 Task: Search one way flight ticket for 4 adults, 1 infant in seat and 1 infant on lap in premium economy from Klawock: Klawock Airport (also Seeklawock Seaplane Base) to Indianapolis: Indianapolis International Airport on 8-5-2023. Choice of flights is Emirates. Number of bags: 3 checked bags. Price is upto 93000. Outbound departure time preference is 23:00.
Action: Mouse moved to (336, 288)
Screenshot: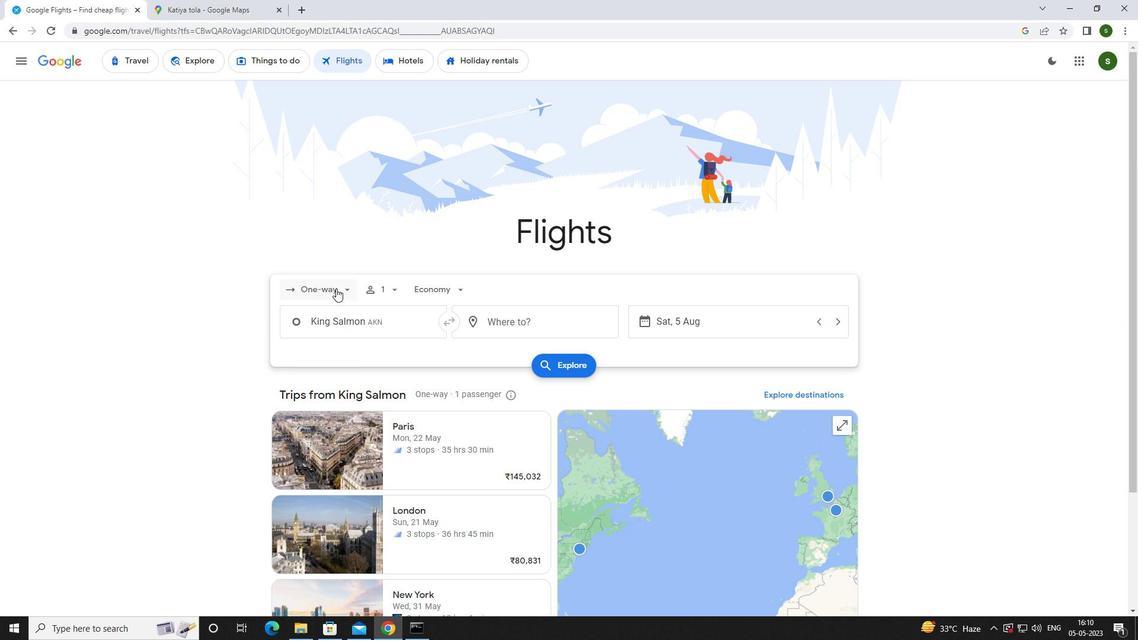 
Action: Mouse pressed left at (336, 288)
Screenshot: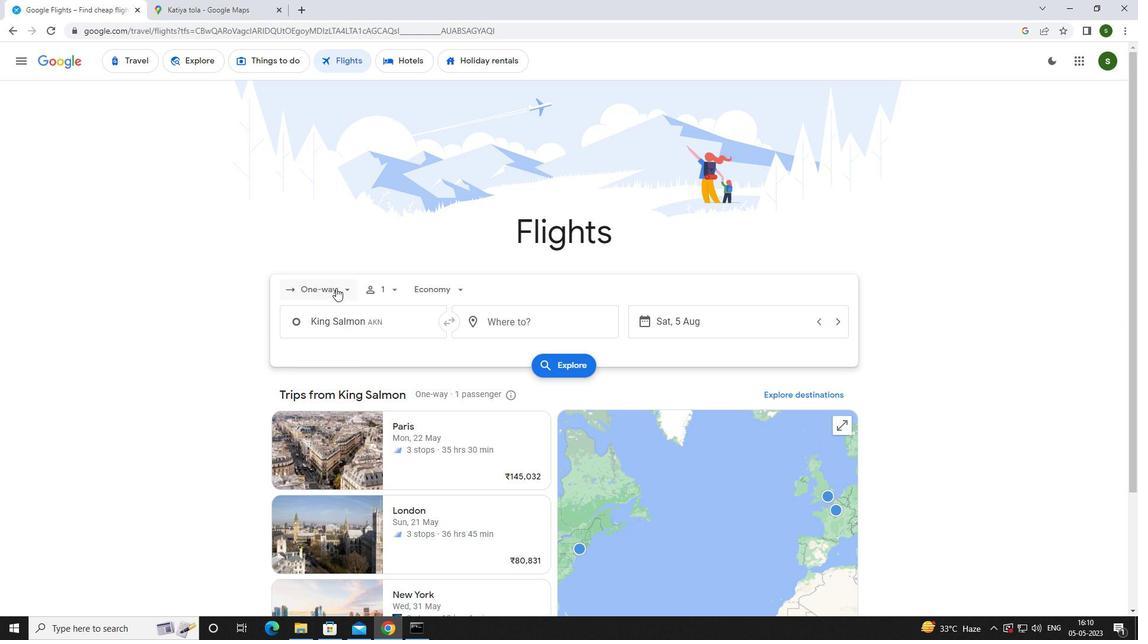 
Action: Mouse moved to (339, 342)
Screenshot: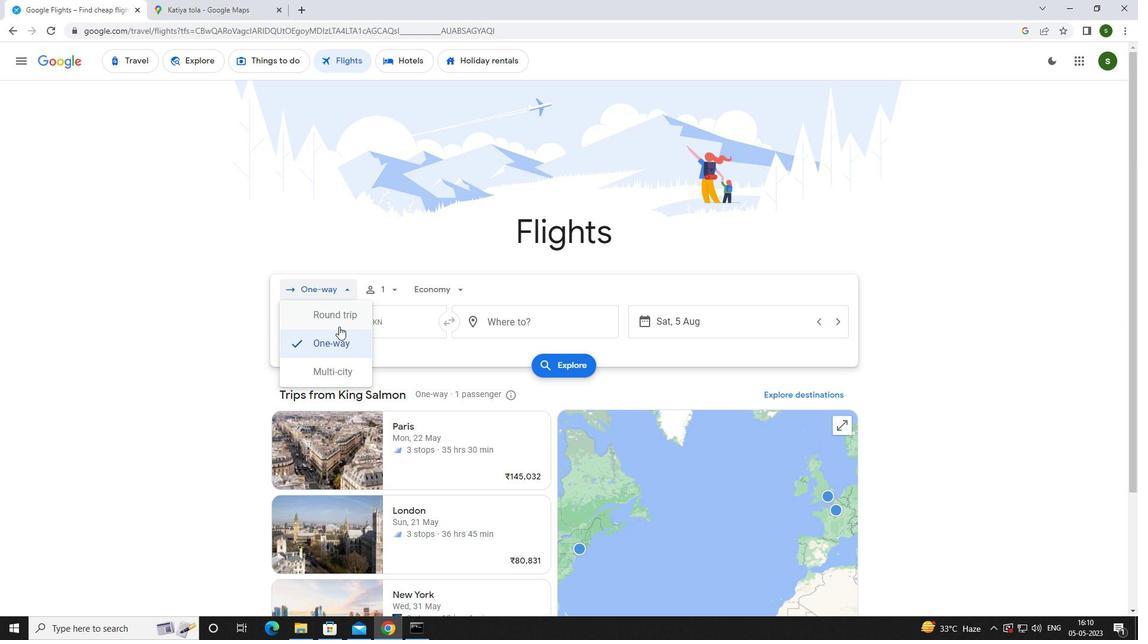 
Action: Mouse pressed left at (339, 342)
Screenshot: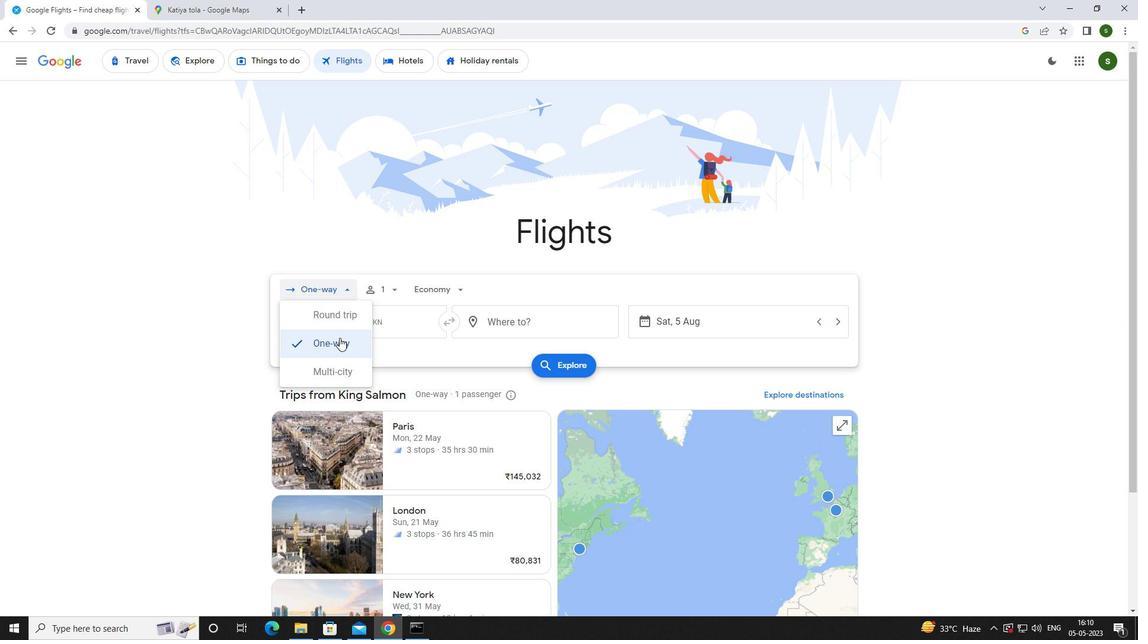 
Action: Mouse moved to (384, 289)
Screenshot: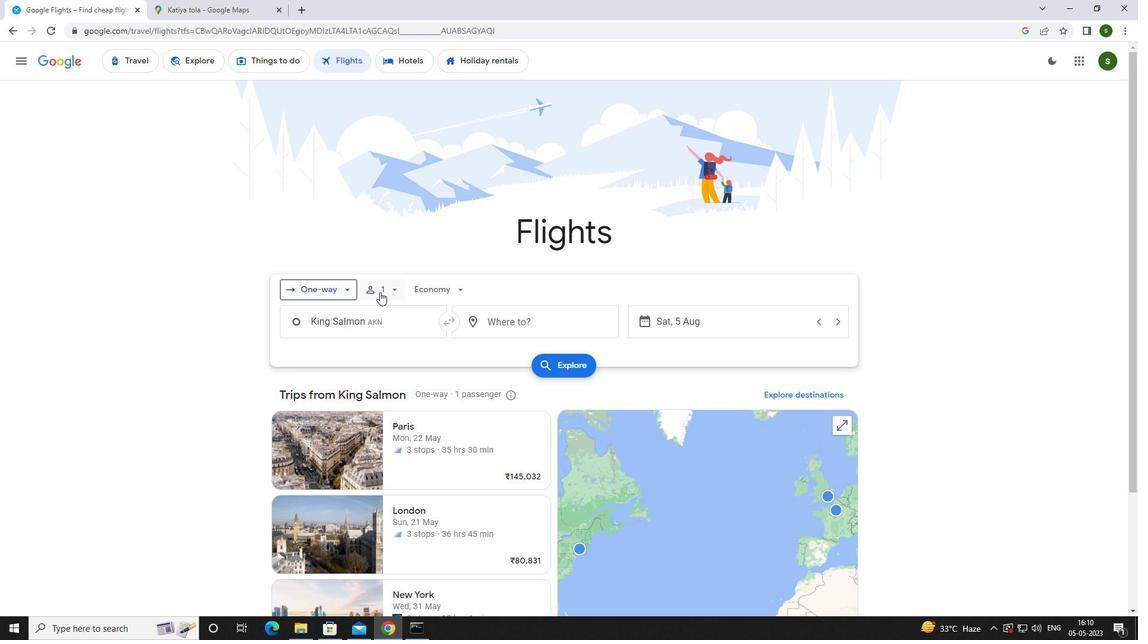
Action: Mouse pressed left at (384, 289)
Screenshot: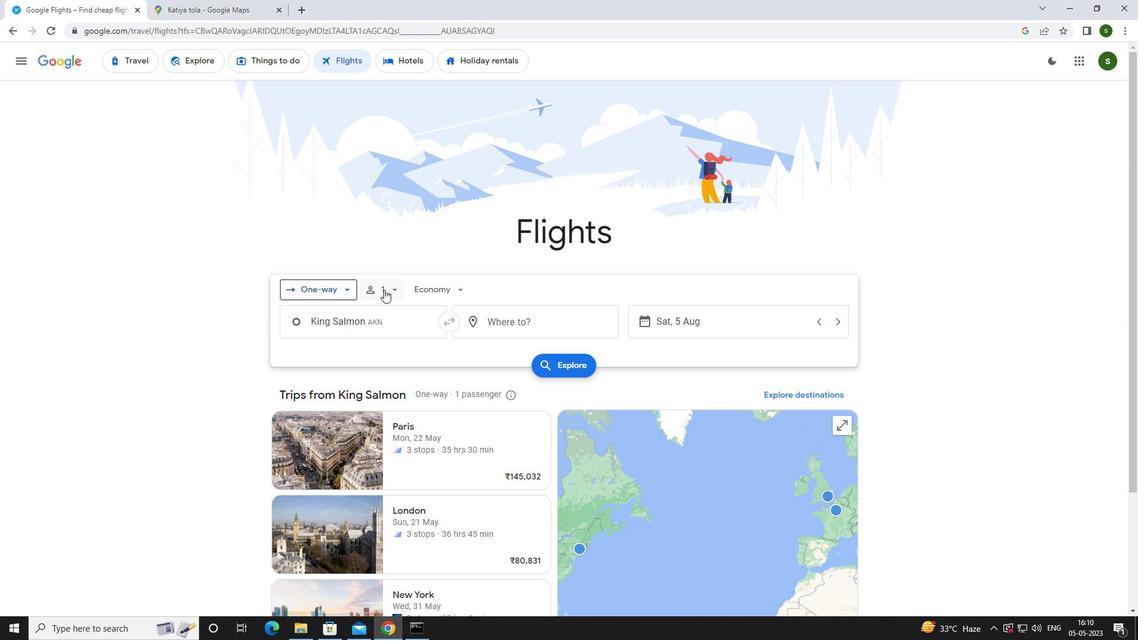 
Action: Mouse moved to (489, 318)
Screenshot: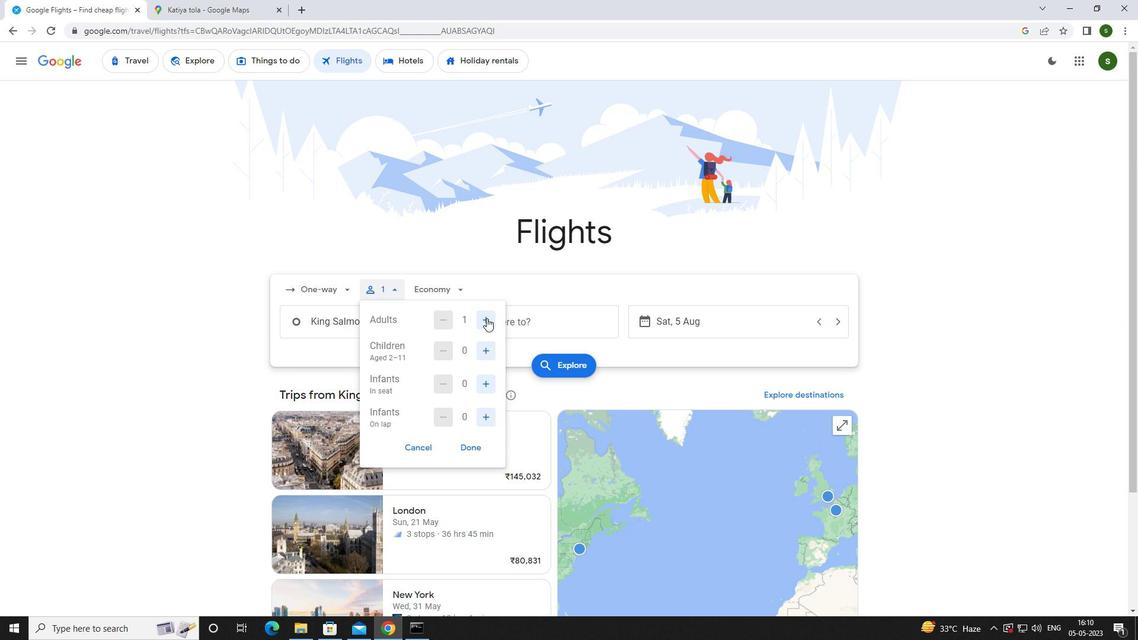 
Action: Mouse pressed left at (489, 318)
Screenshot: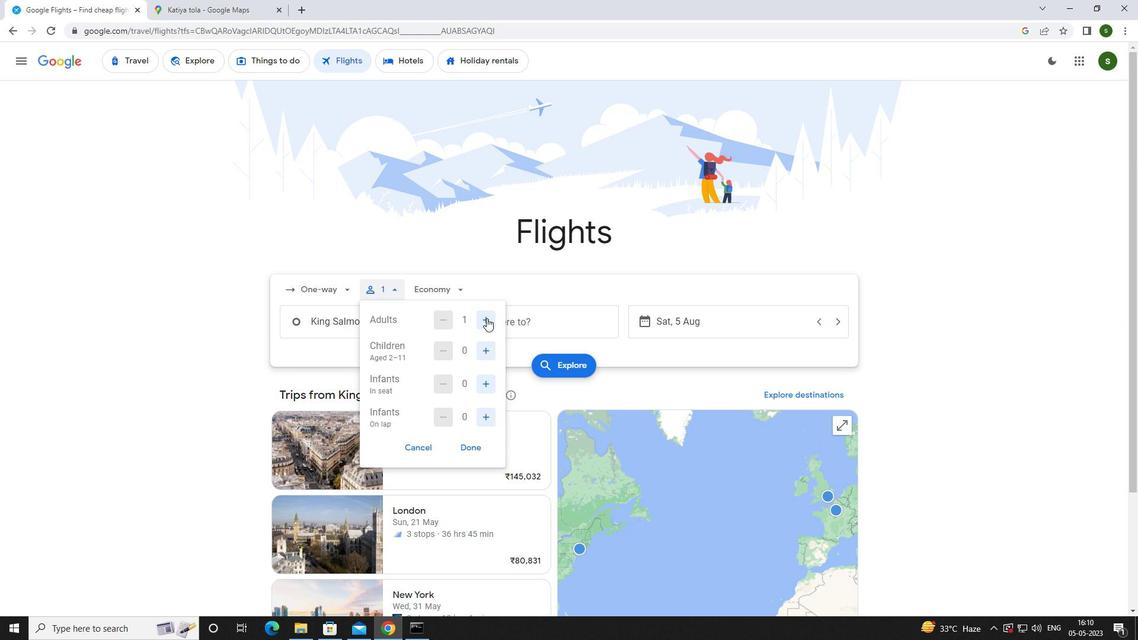 
Action: Mouse pressed left at (489, 318)
Screenshot: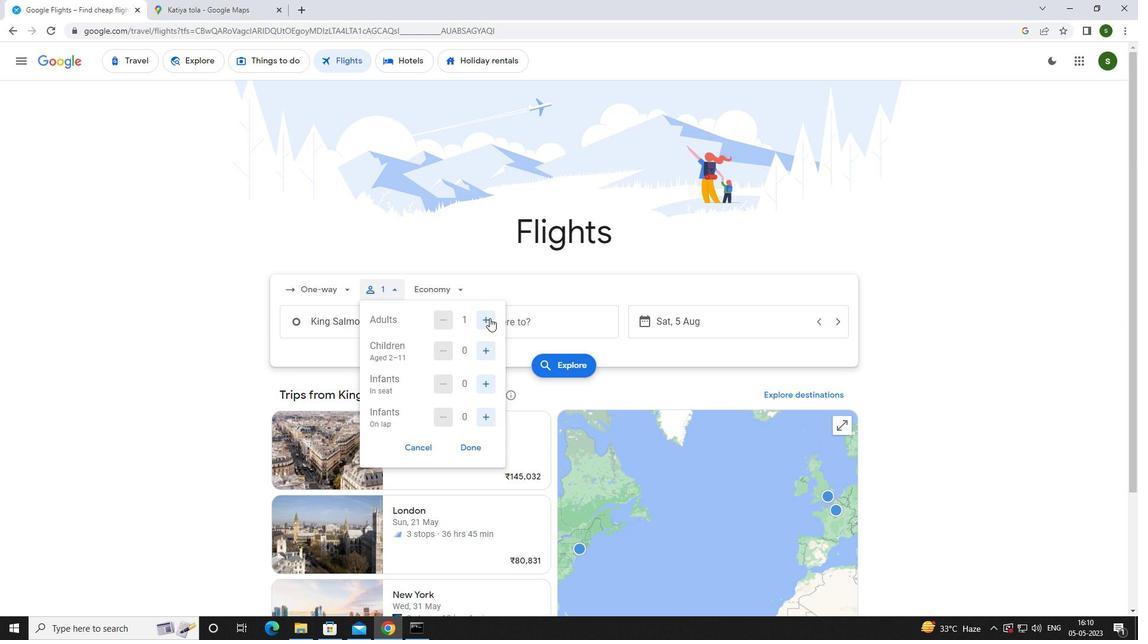 
Action: Mouse moved to (487, 318)
Screenshot: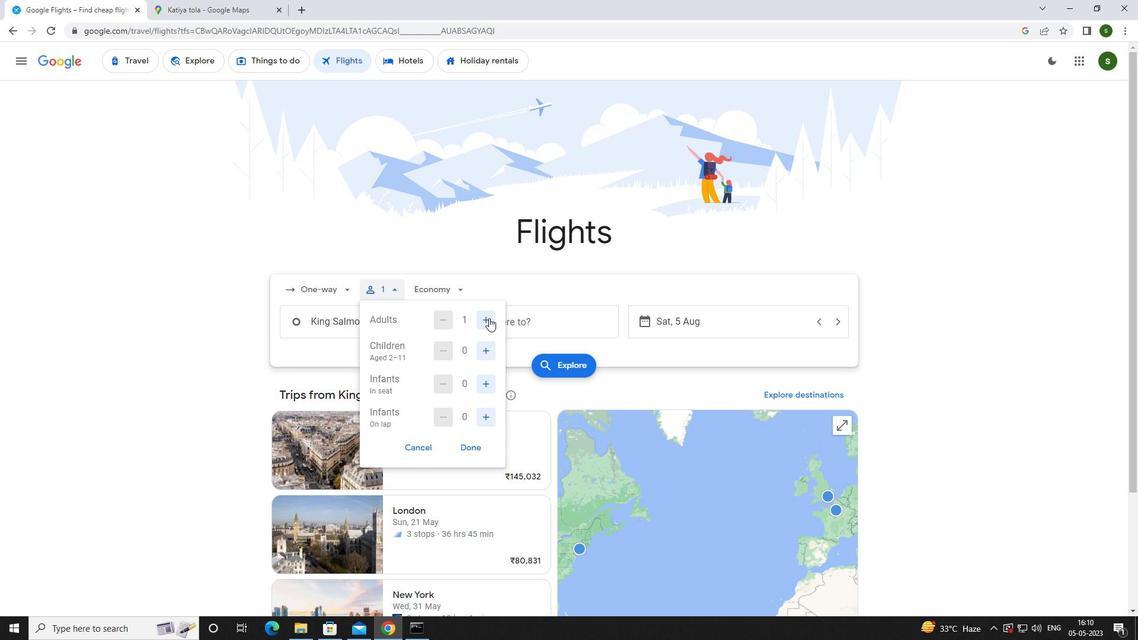 
Action: Mouse pressed left at (487, 318)
Screenshot: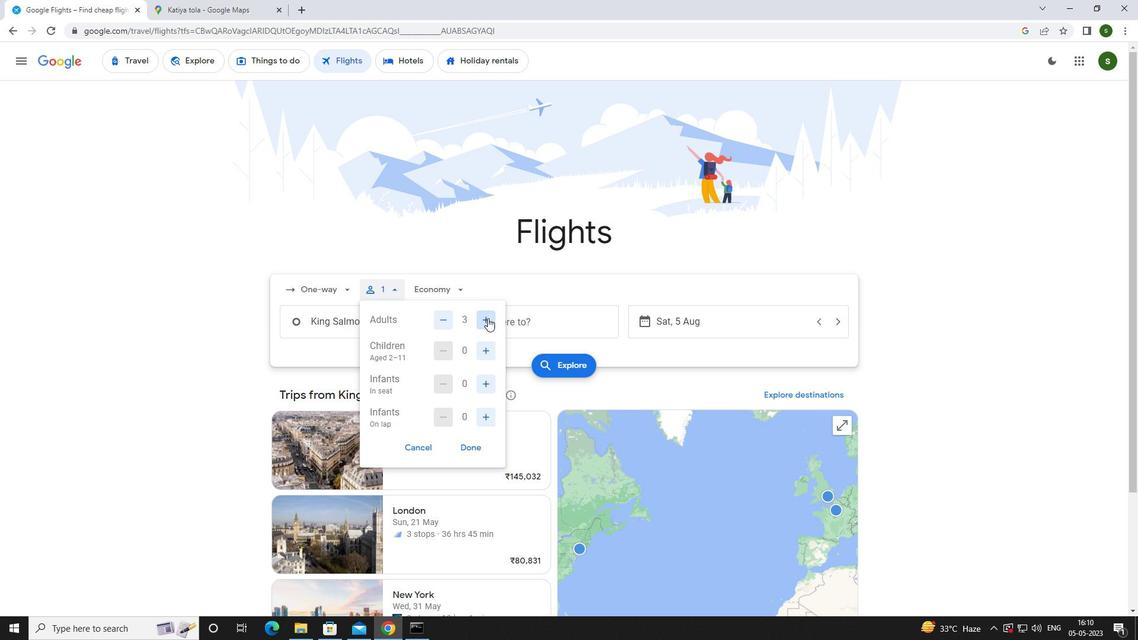 
Action: Mouse moved to (484, 382)
Screenshot: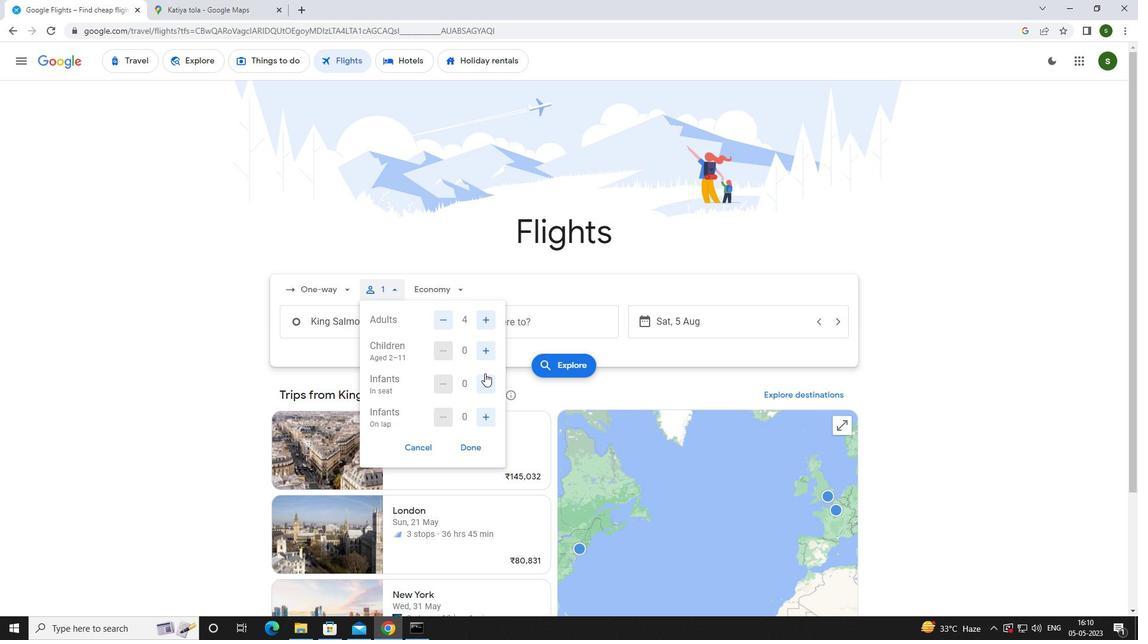 
Action: Mouse pressed left at (484, 382)
Screenshot: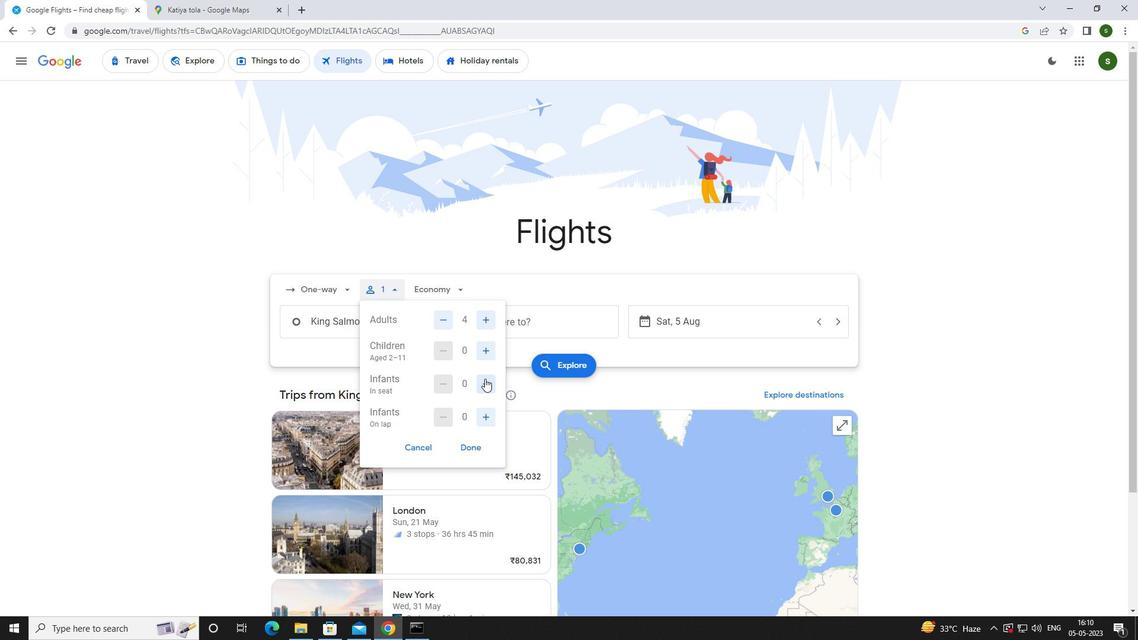 
Action: Mouse moved to (487, 415)
Screenshot: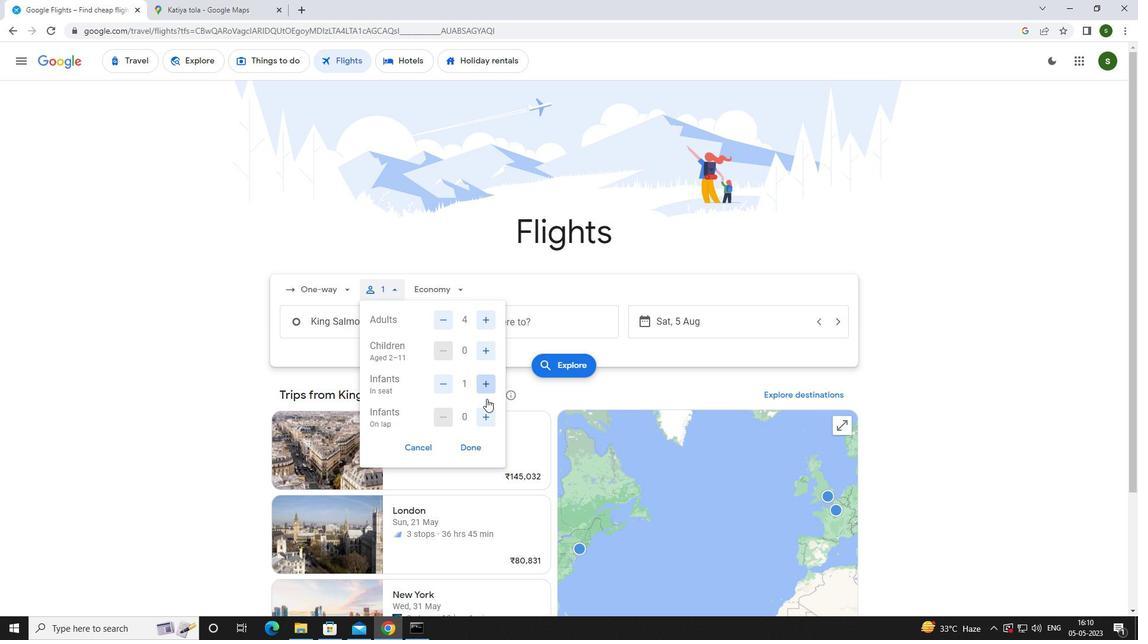 
Action: Mouse pressed left at (487, 415)
Screenshot: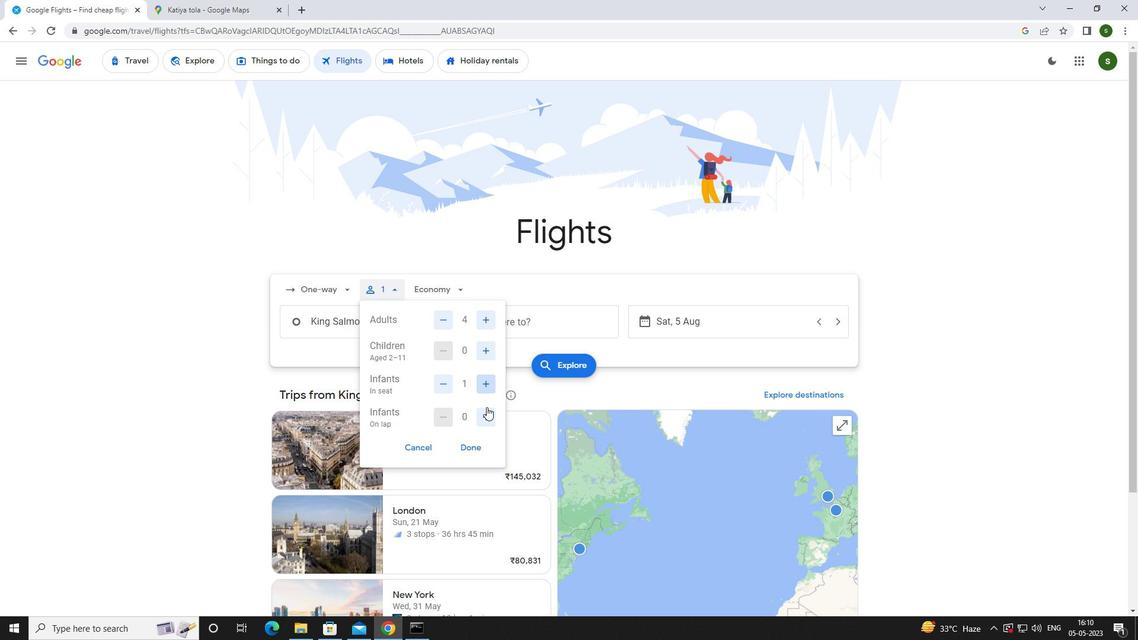 
Action: Mouse moved to (464, 292)
Screenshot: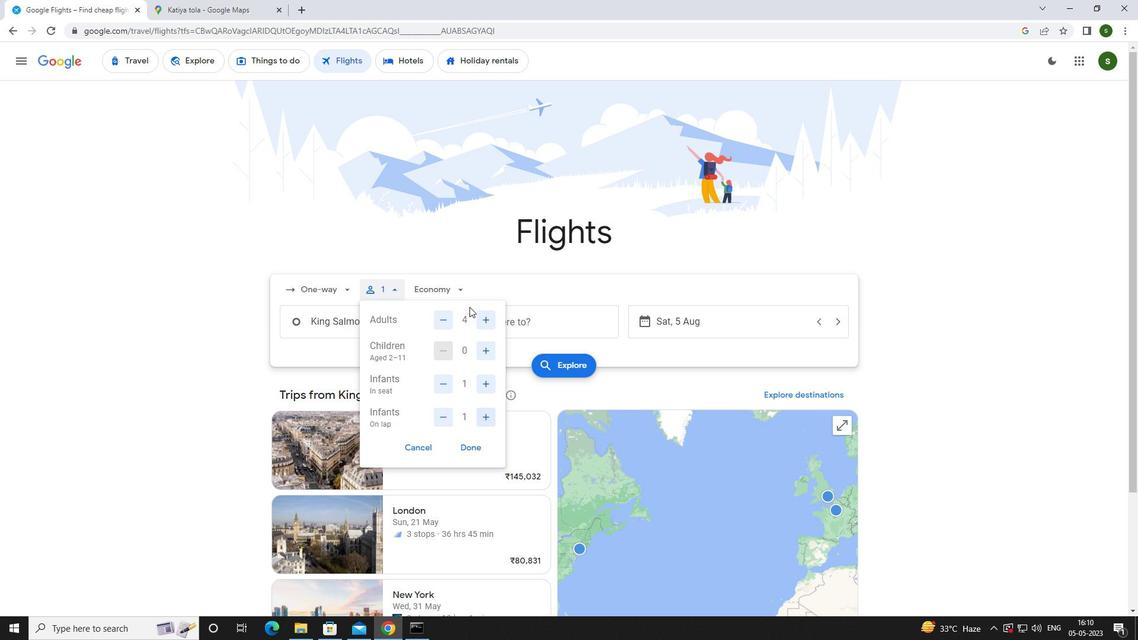 
Action: Mouse pressed left at (464, 292)
Screenshot: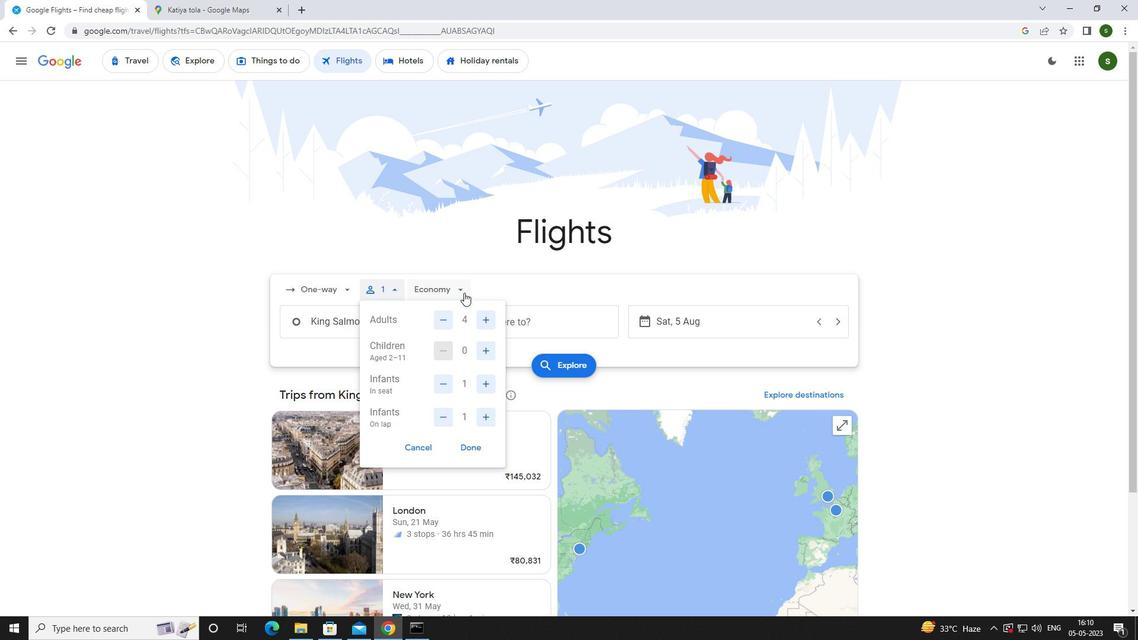 
Action: Mouse moved to (470, 343)
Screenshot: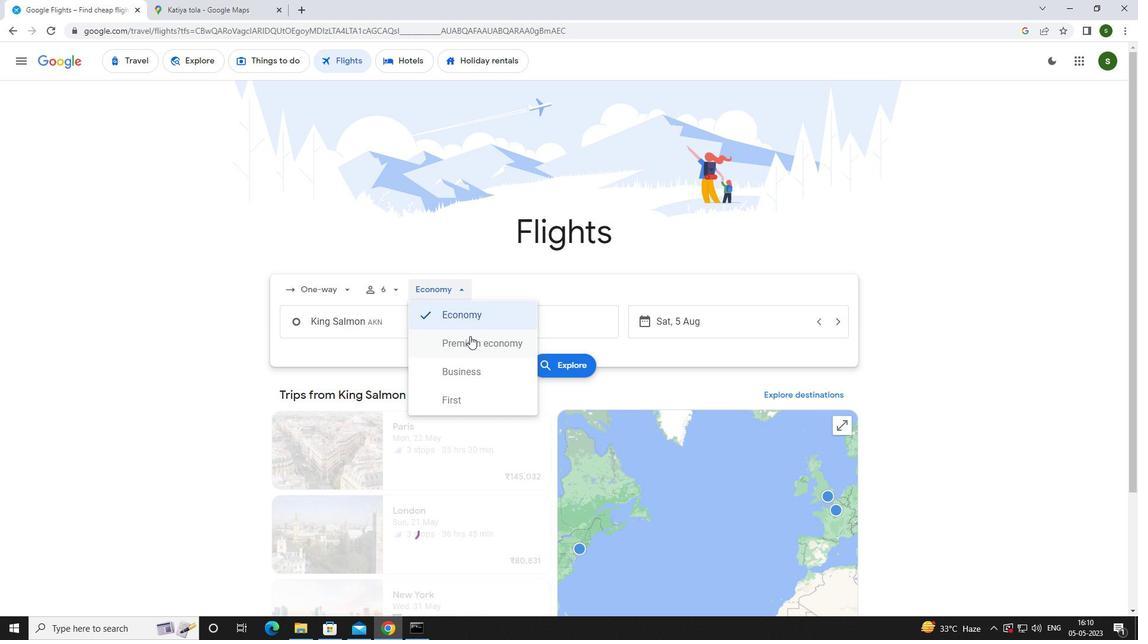 
Action: Mouse pressed left at (470, 343)
Screenshot: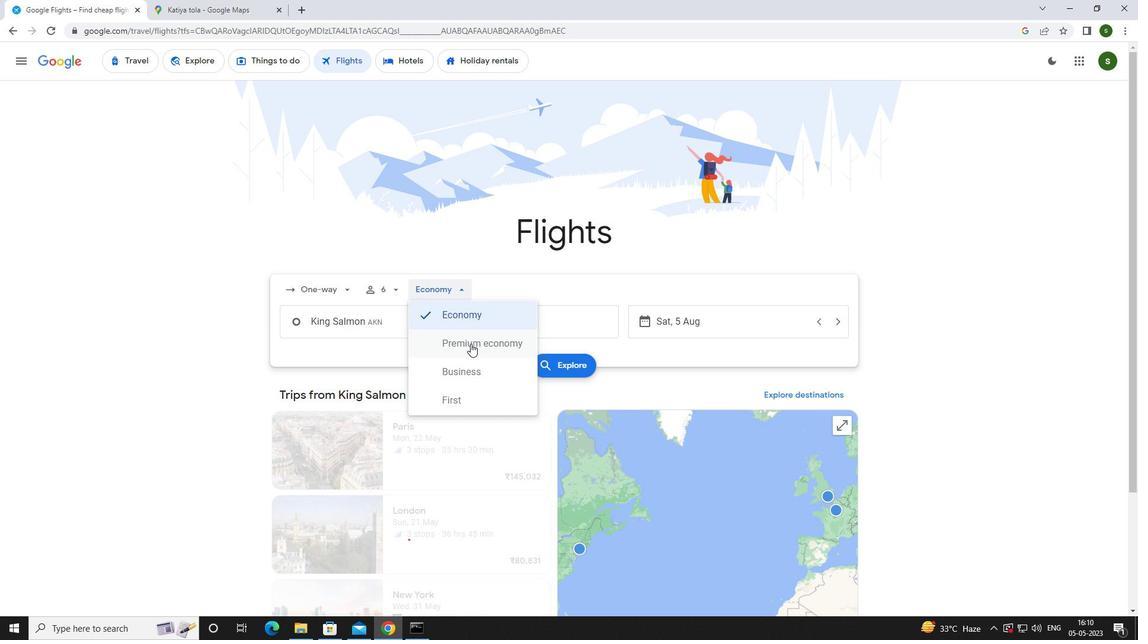 
Action: Mouse moved to (407, 323)
Screenshot: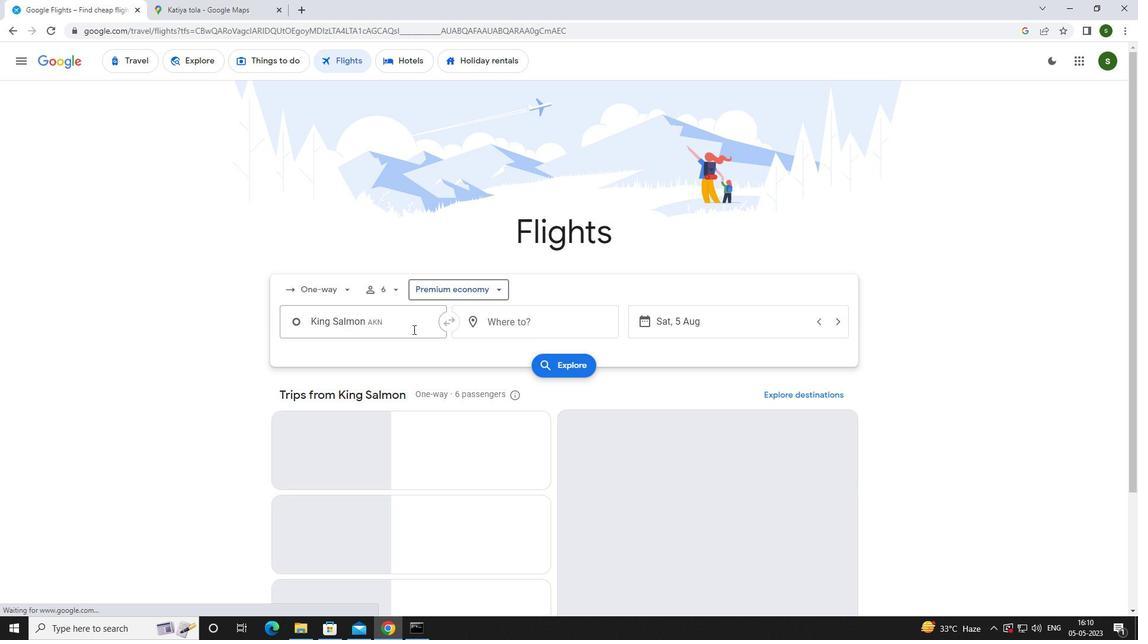 
Action: Mouse pressed left at (407, 323)
Screenshot: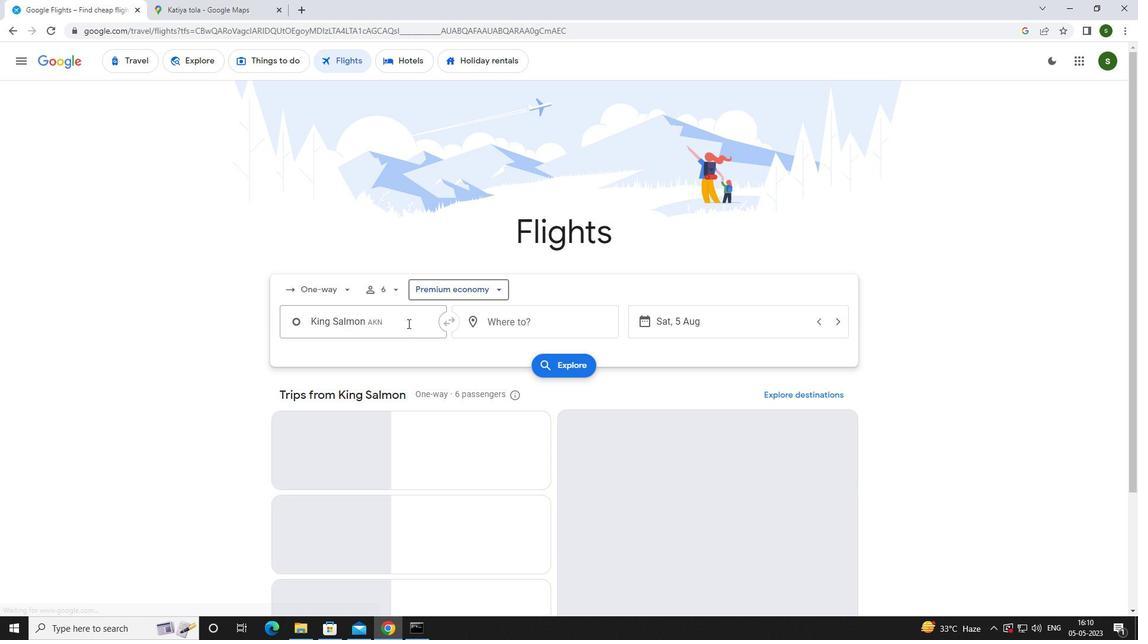 
Action: Mouse moved to (425, 318)
Screenshot: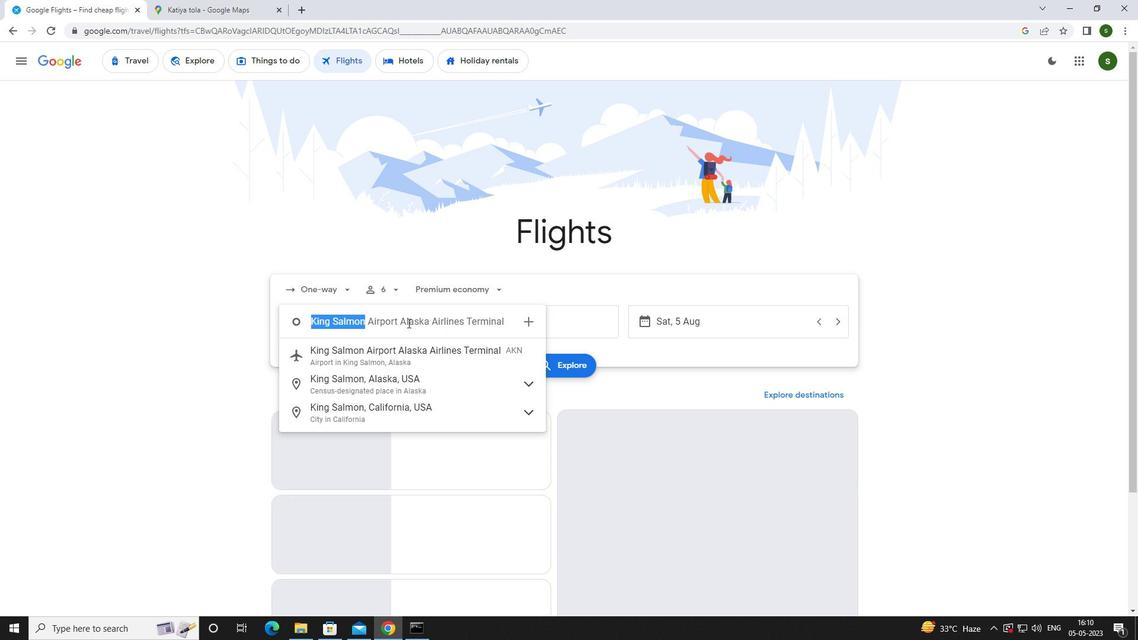 
Action: Key pressed <Key.caps_lock>k<Key.caps_lock>lawock<Key.space>
Screenshot: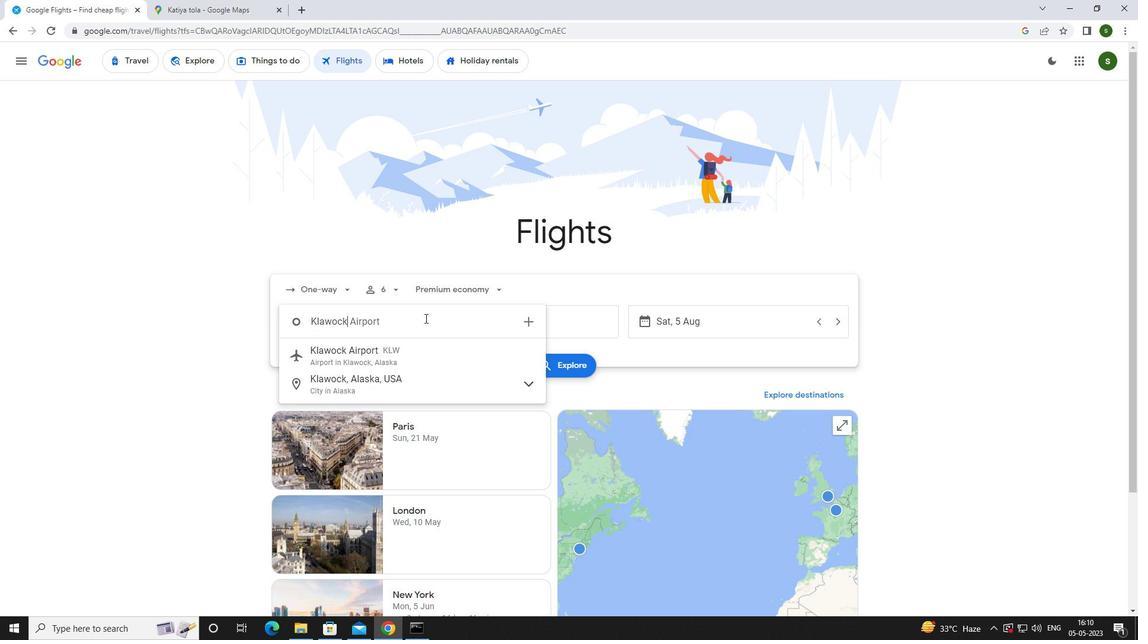 
Action: Mouse moved to (404, 352)
Screenshot: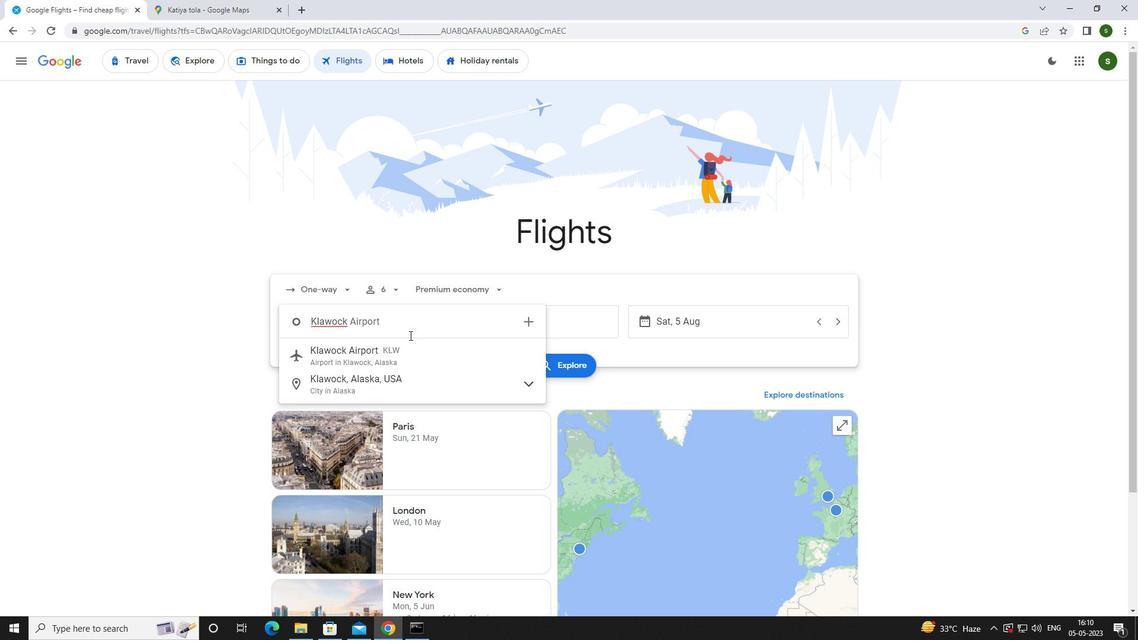 
Action: Mouse pressed left at (404, 352)
Screenshot: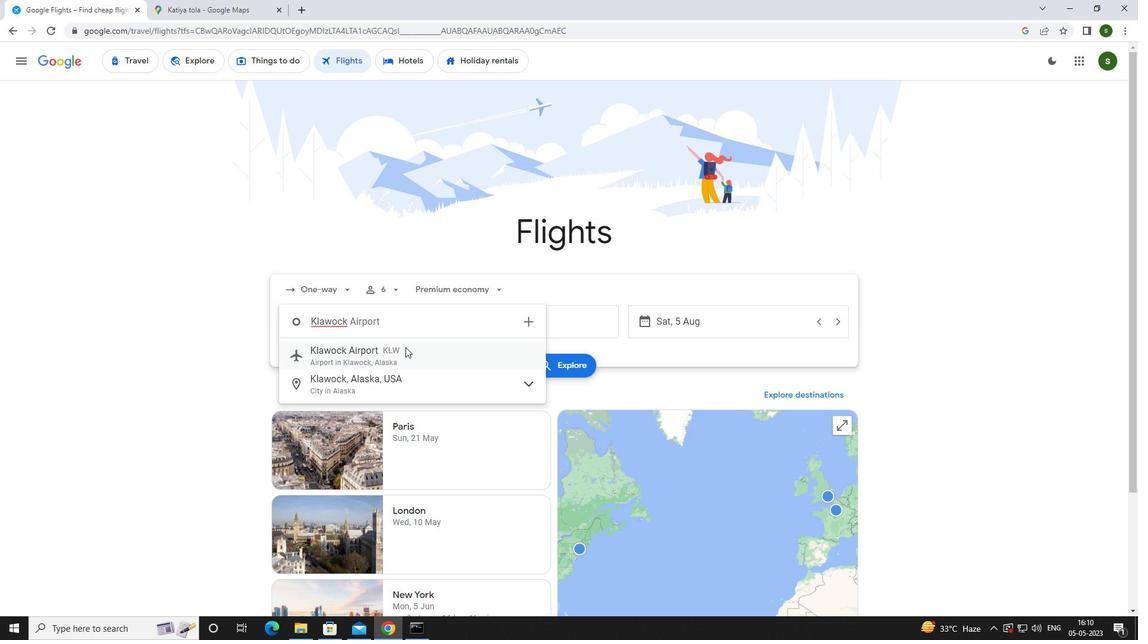 
Action: Mouse moved to (519, 323)
Screenshot: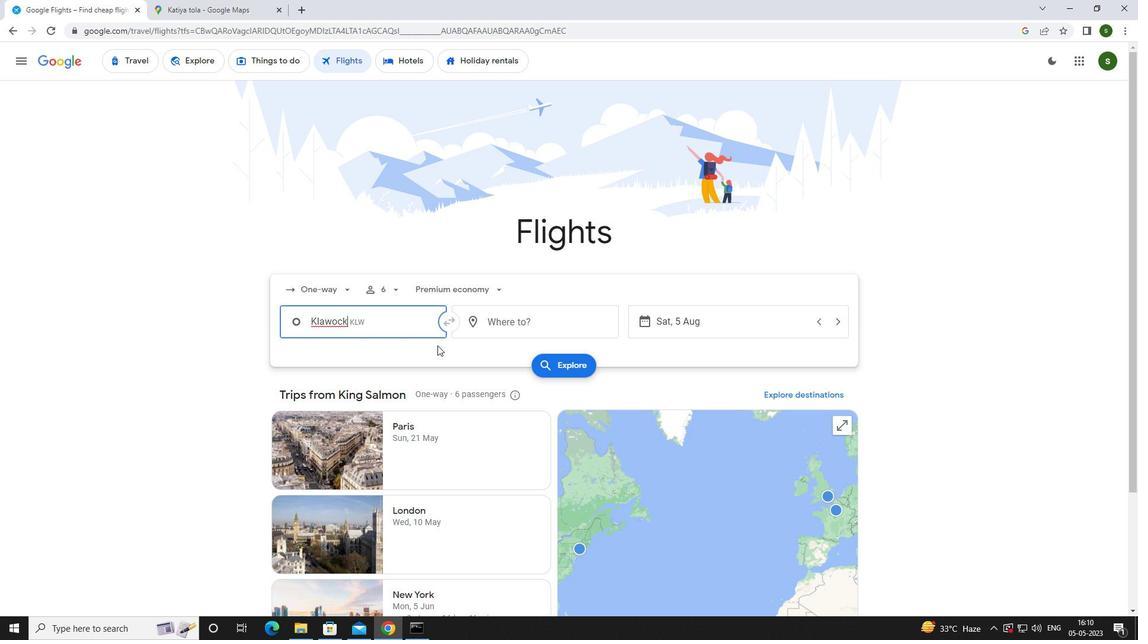 
Action: Mouse pressed left at (519, 323)
Screenshot: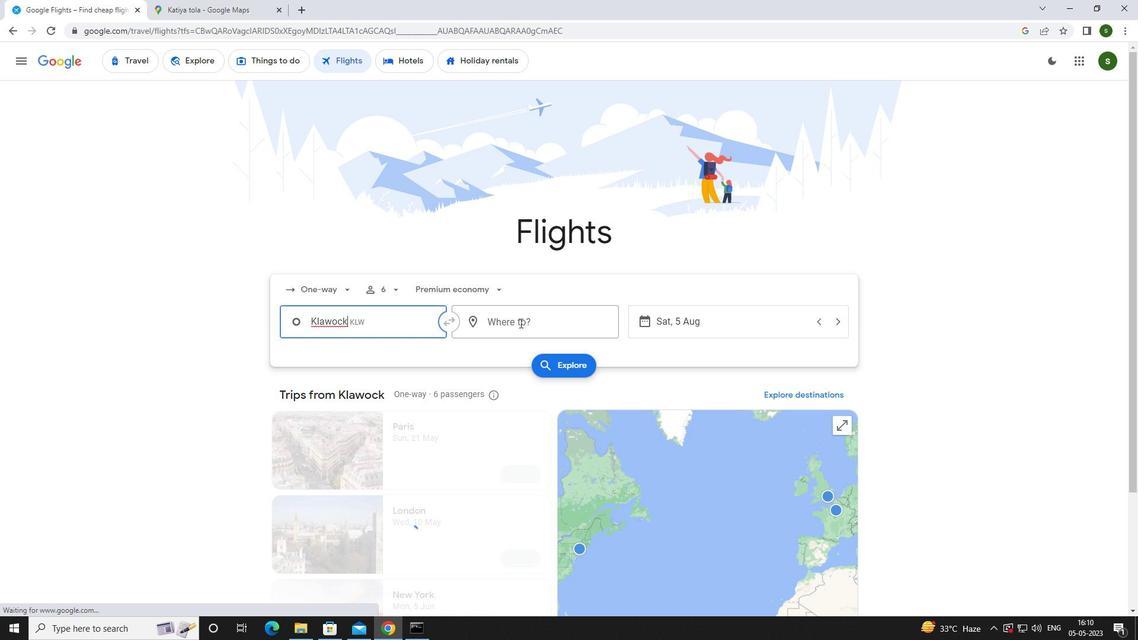 
Action: Mouse moved to (519, 323)
Screenshot: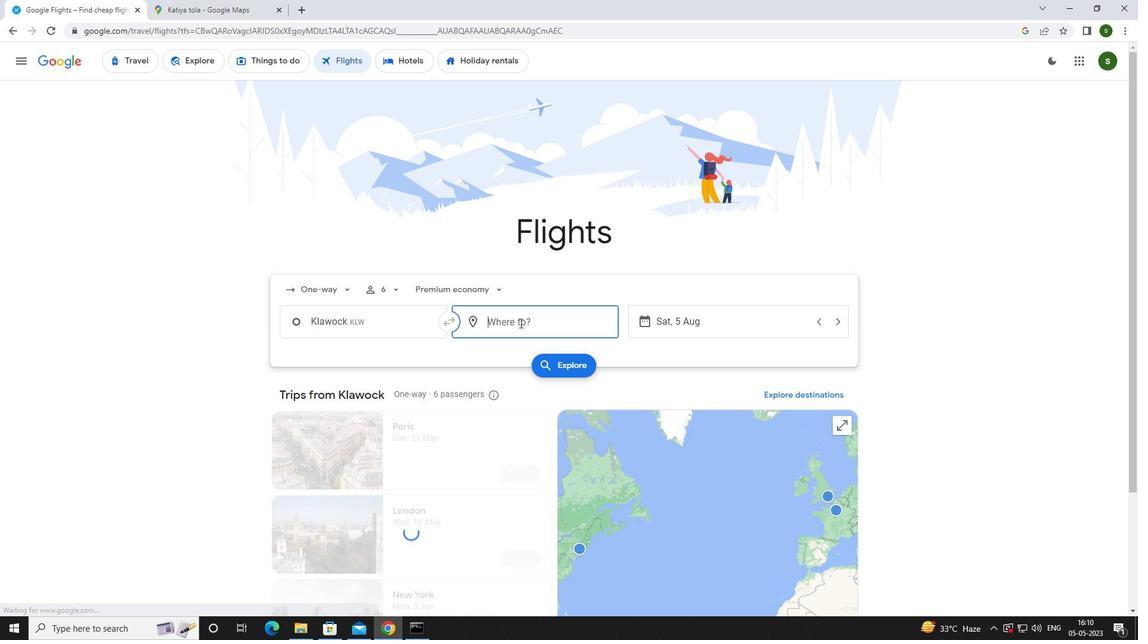 
Action: Key pressed <Key.caps_lock>i<Key.caps_lock>ndianapolis
Screenshot: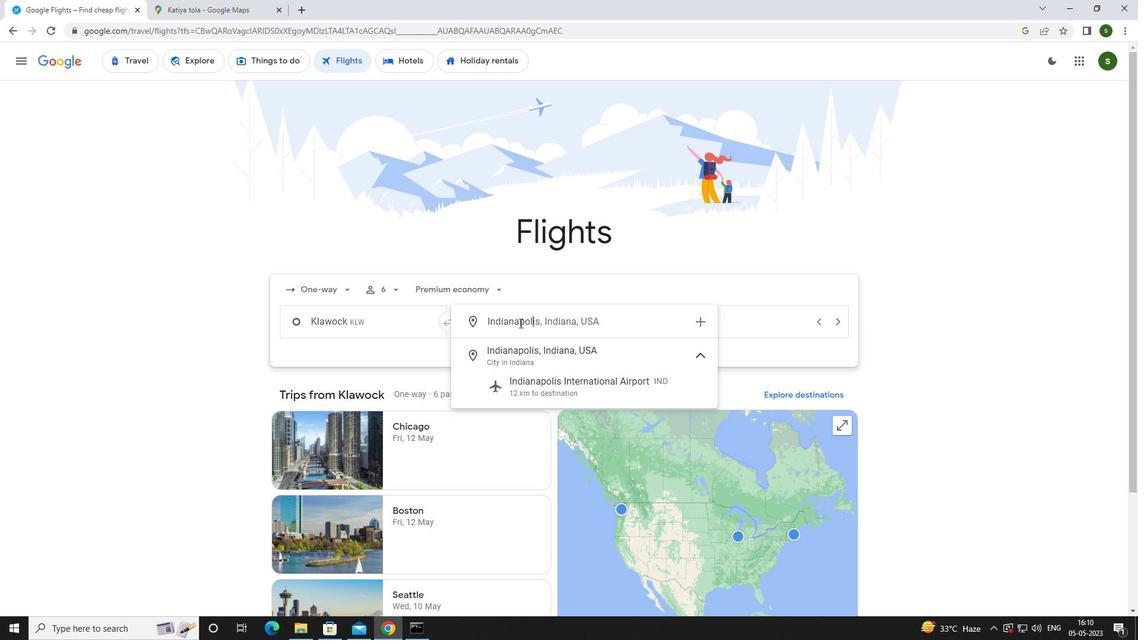 
Action: Mouse moved to (550, 384)
Screenshot: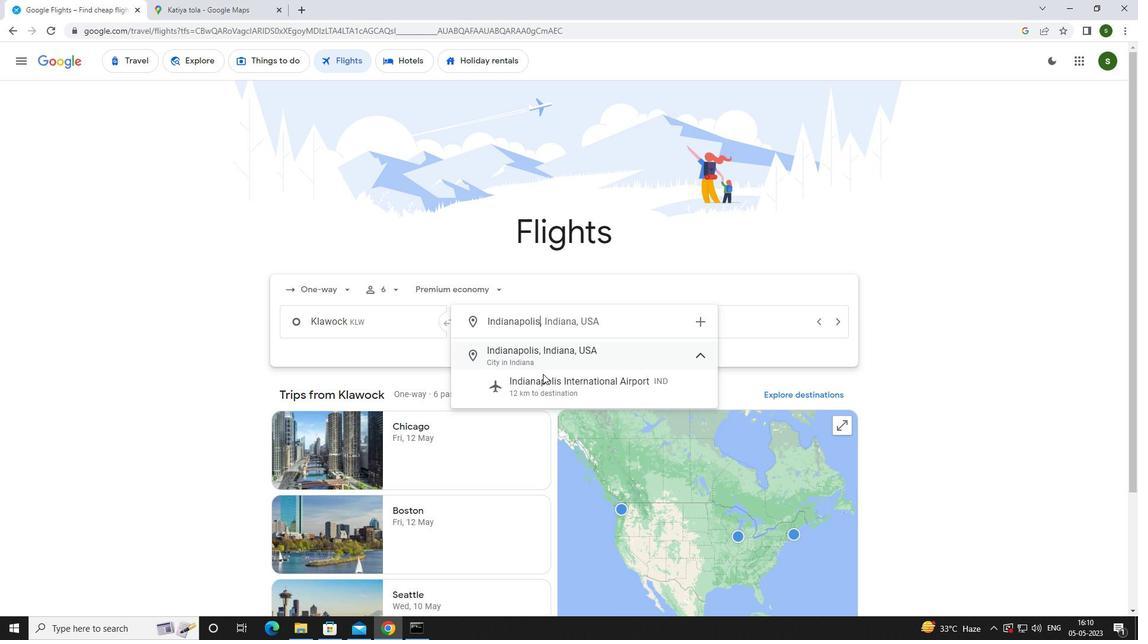 
Action: Mouse pressed left at (550, 384)
Screenshot: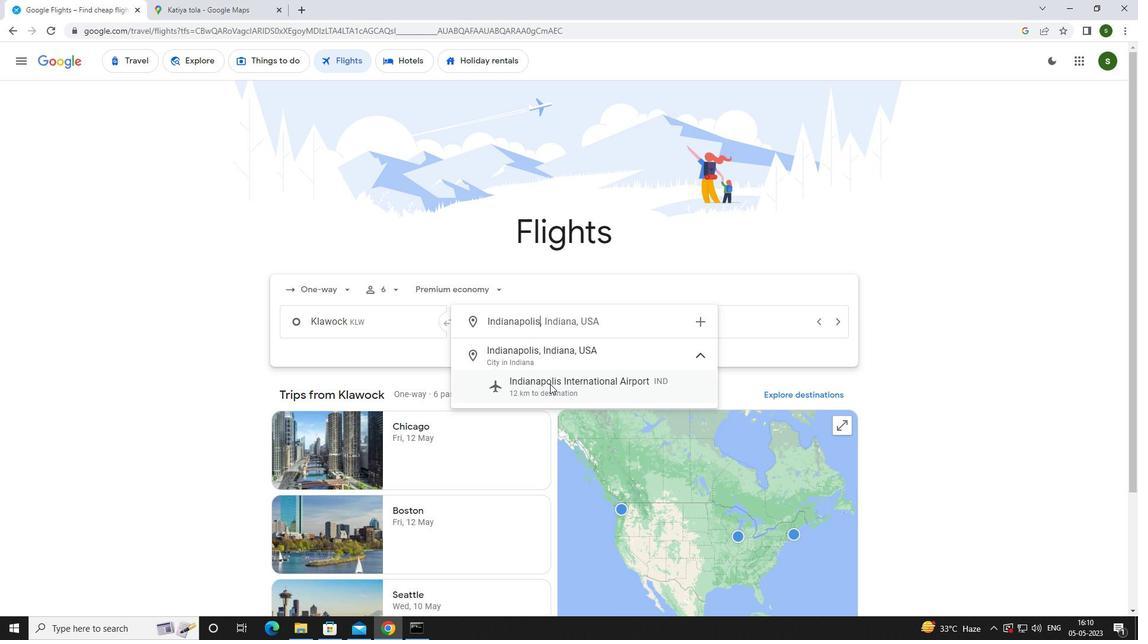 
Action: Mouse moved to (692, 318)
Screenshot: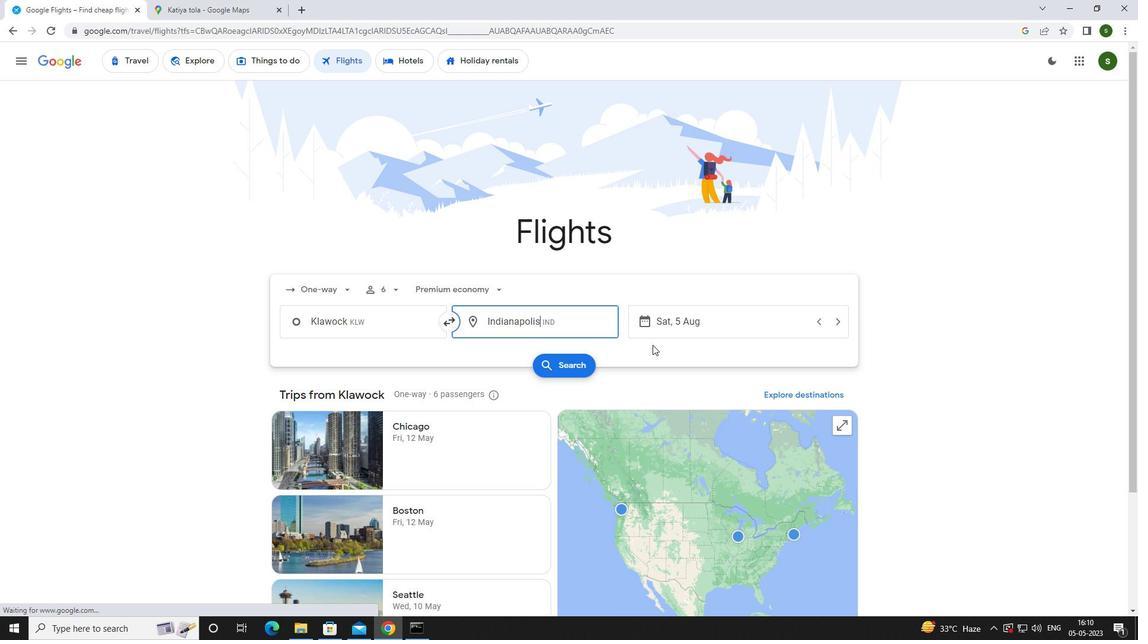 
Action: Mouse pressed left at (692, 318)
Screenshot: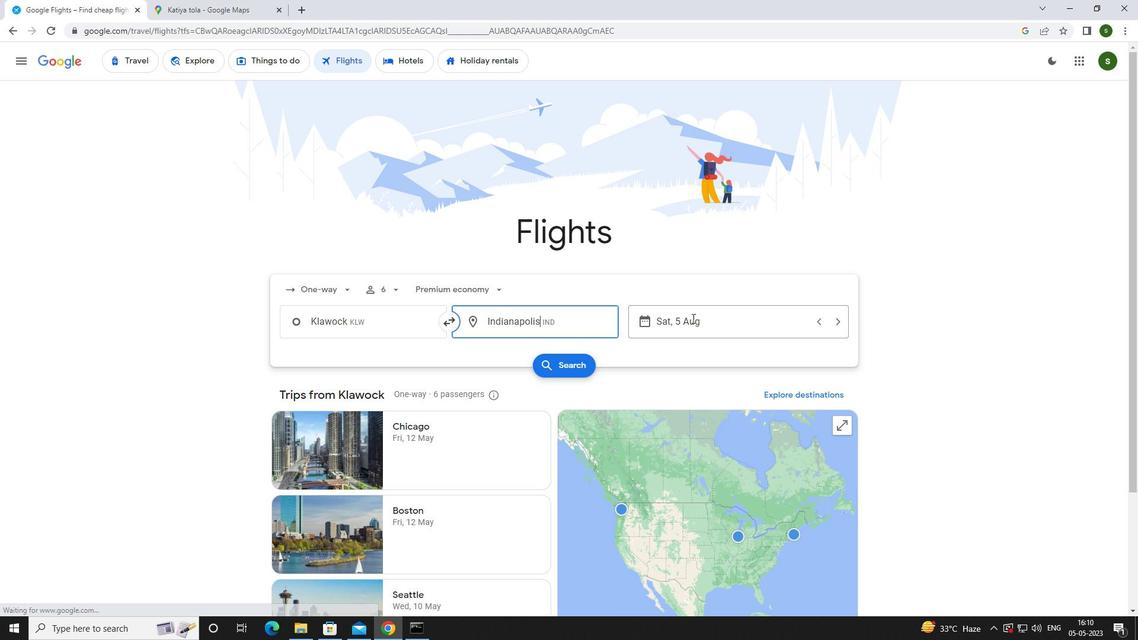 
Action: Mouse moved to (609, 403)
Screenshot: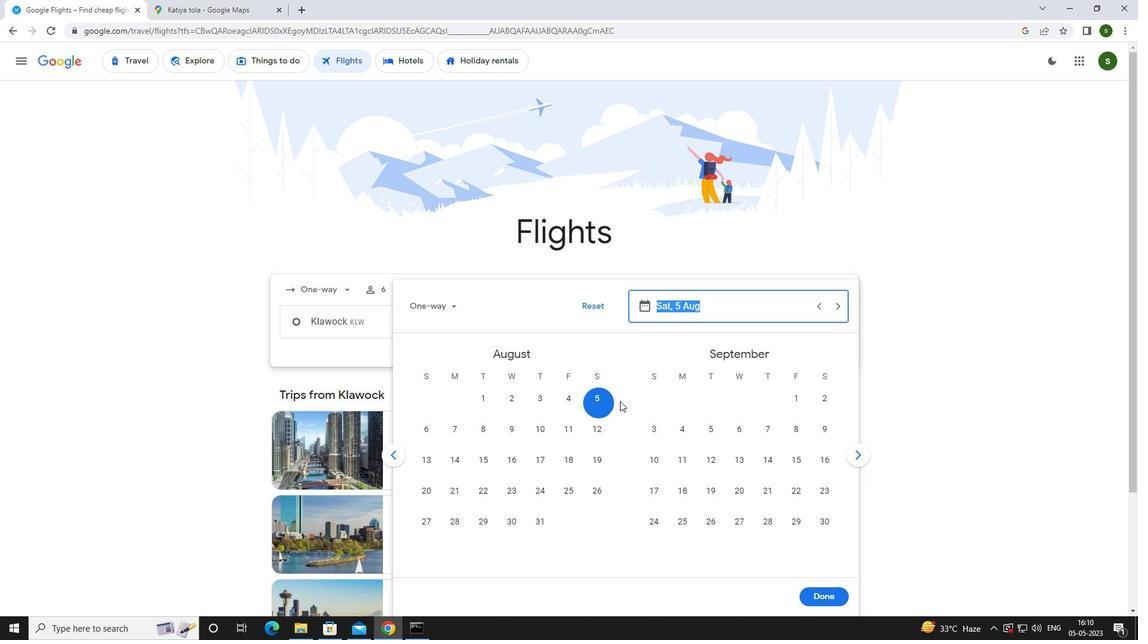 
Action: Mouse pressed left at (609, 403)
Screenshot: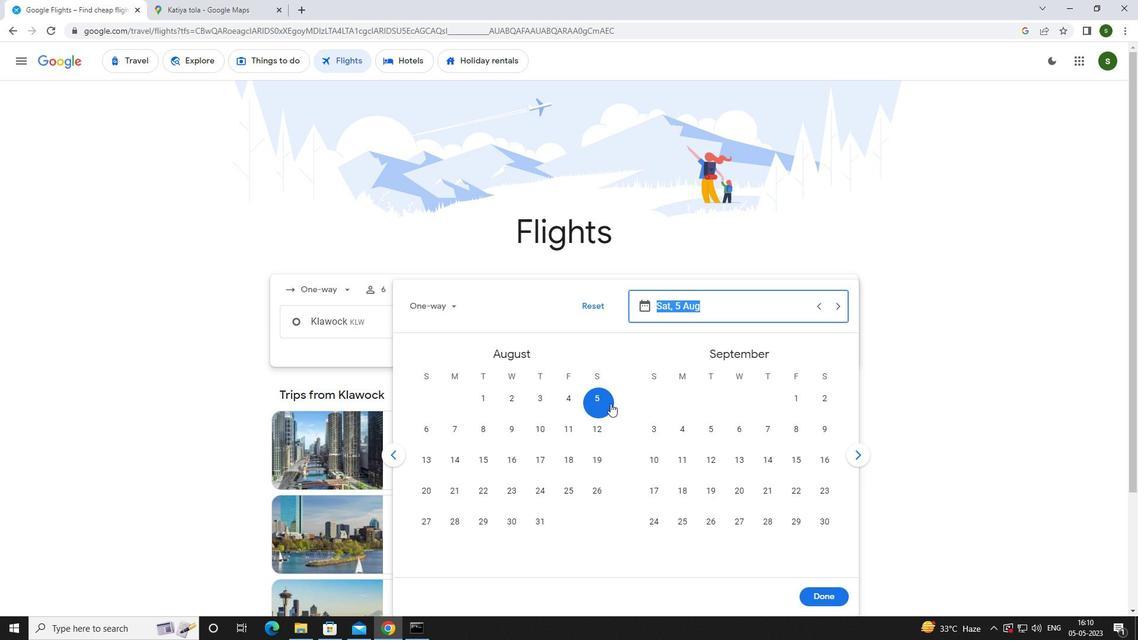 
Action: Mouse moved to (821, 591)
Screenshot: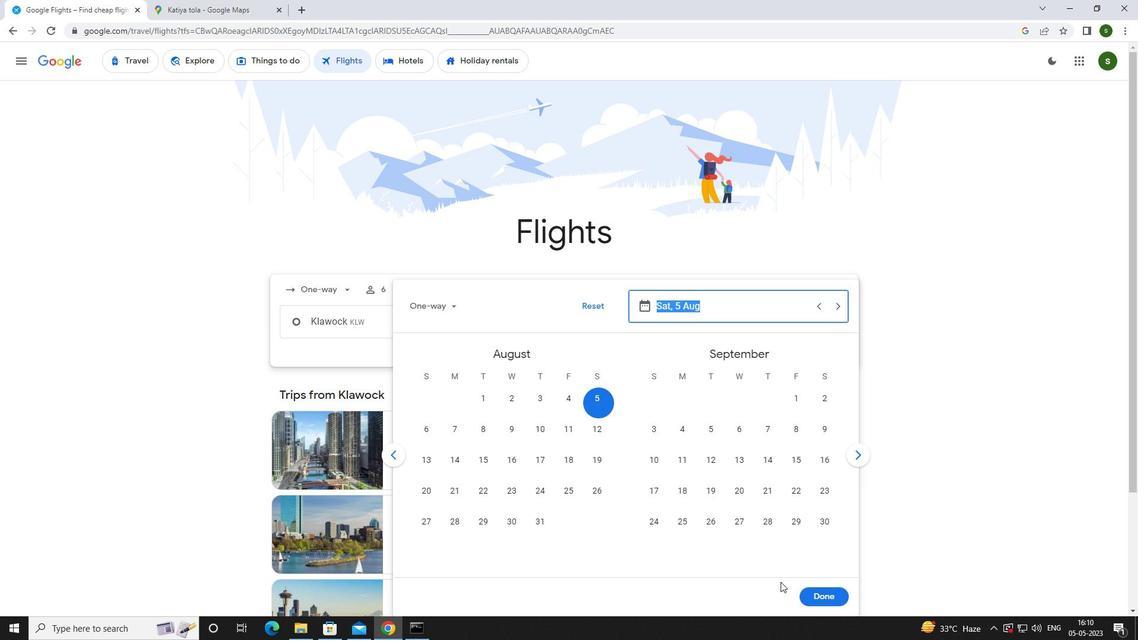 
Action: Mouse pressed left at (821, 591)
Screenshot: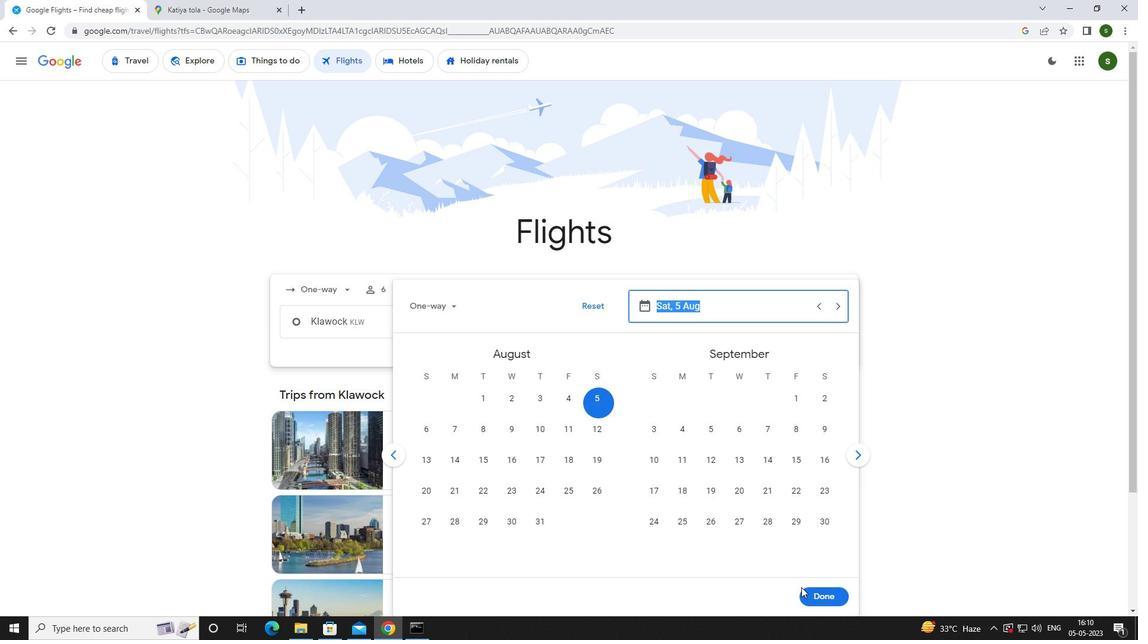 
Action: Mouse moved to (582, 368)
Screenshot: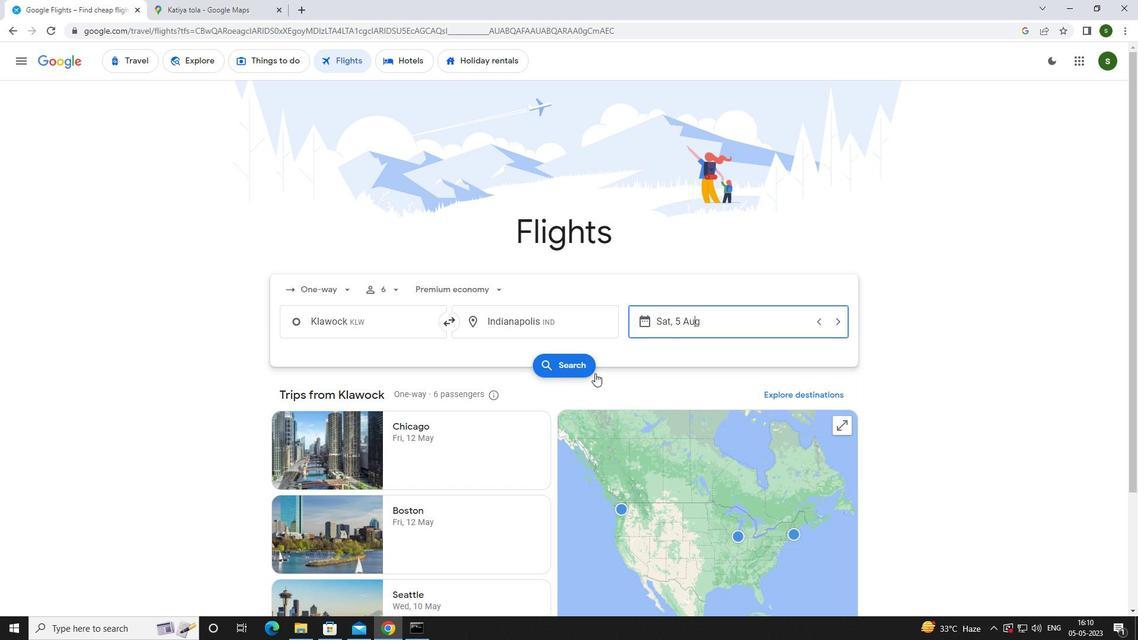 
Action: Mouse pressed left at (582, 368)
Screenshot: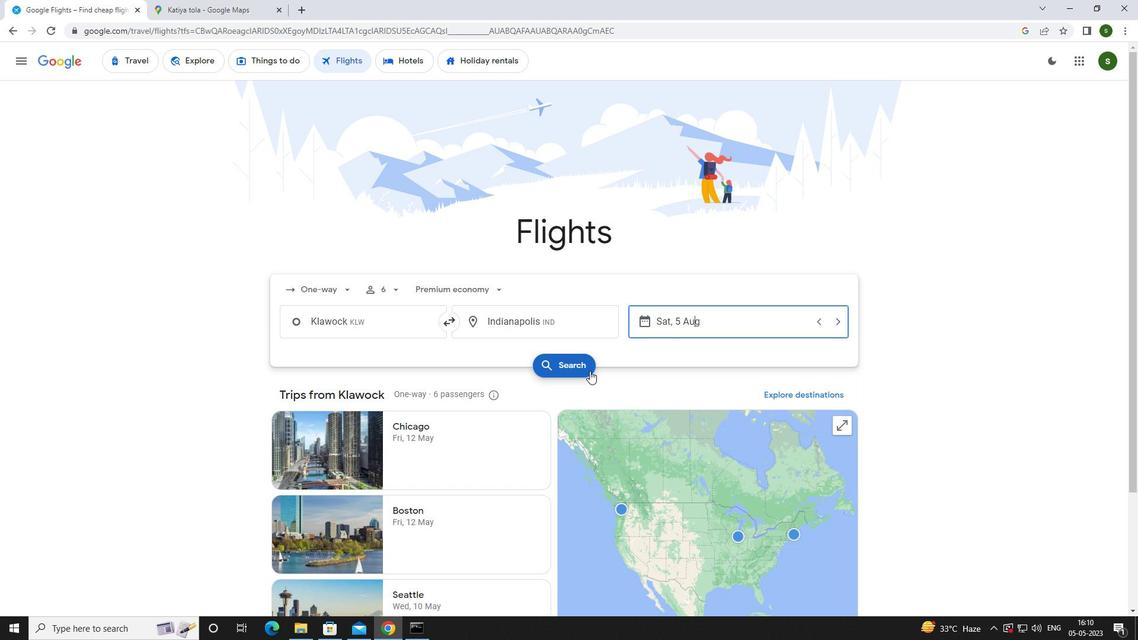 
Action: Mouse moved to (296, 173)
Screenshot: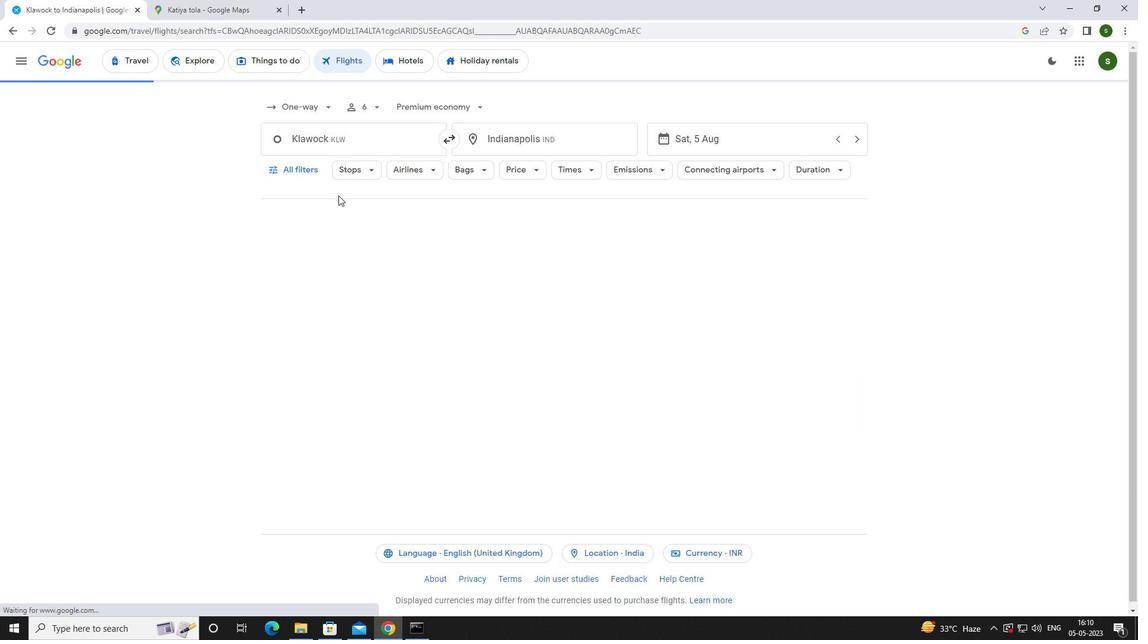
Action: Mouse pressed left at (296, 173)
Screenshot: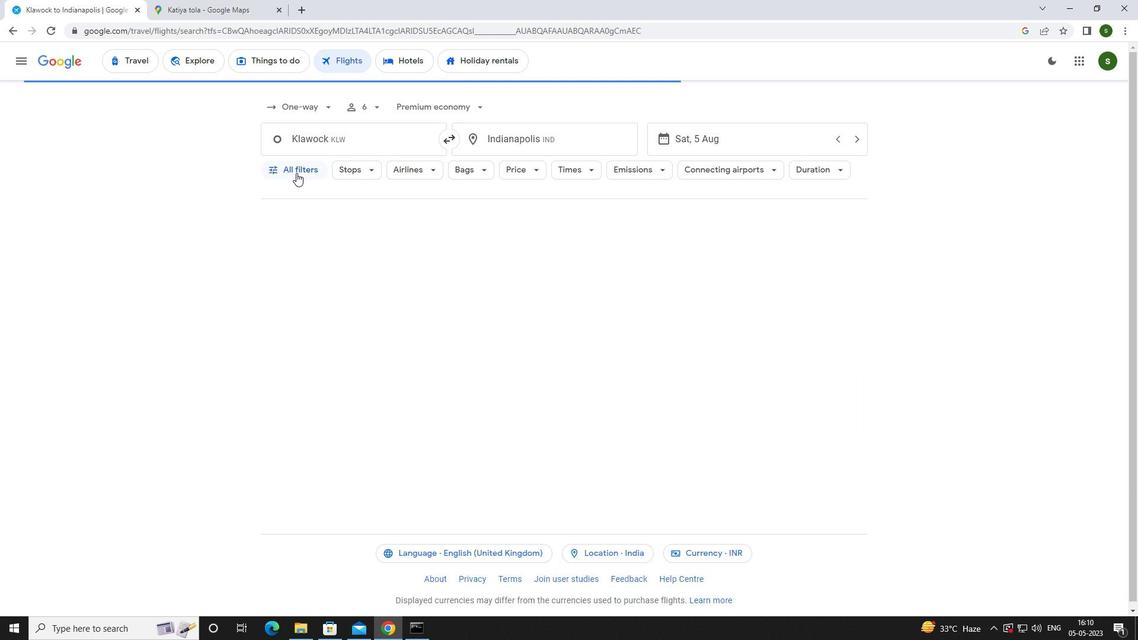 
Action: Mouse moved to (442, 425)
Screenshot: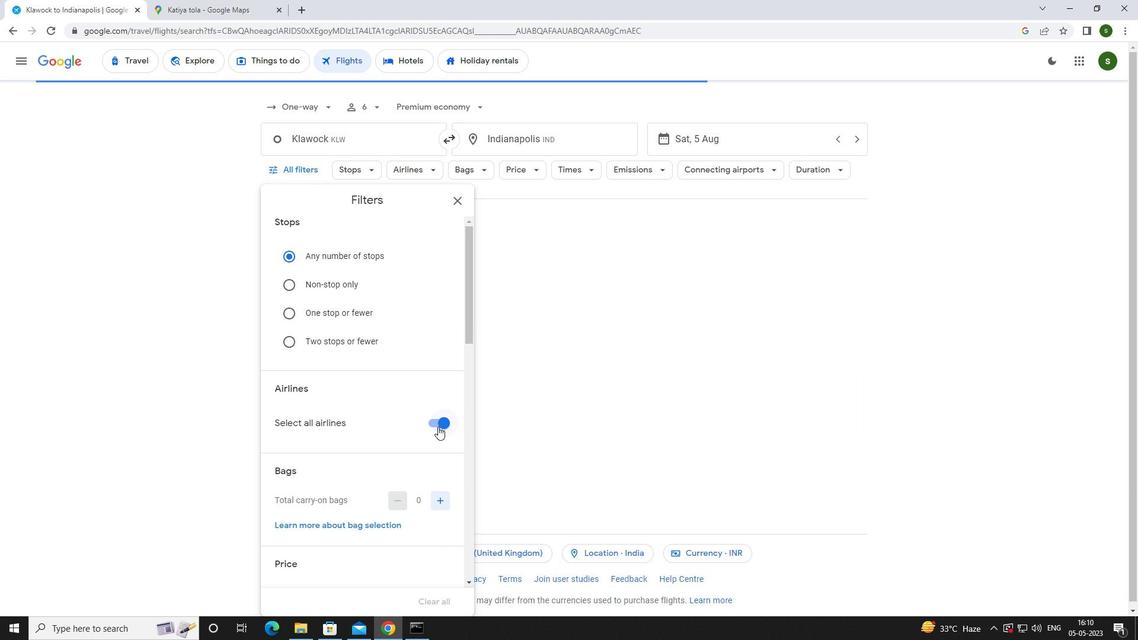
Action: Mouse pressed left at (442, 425)
Screenshot: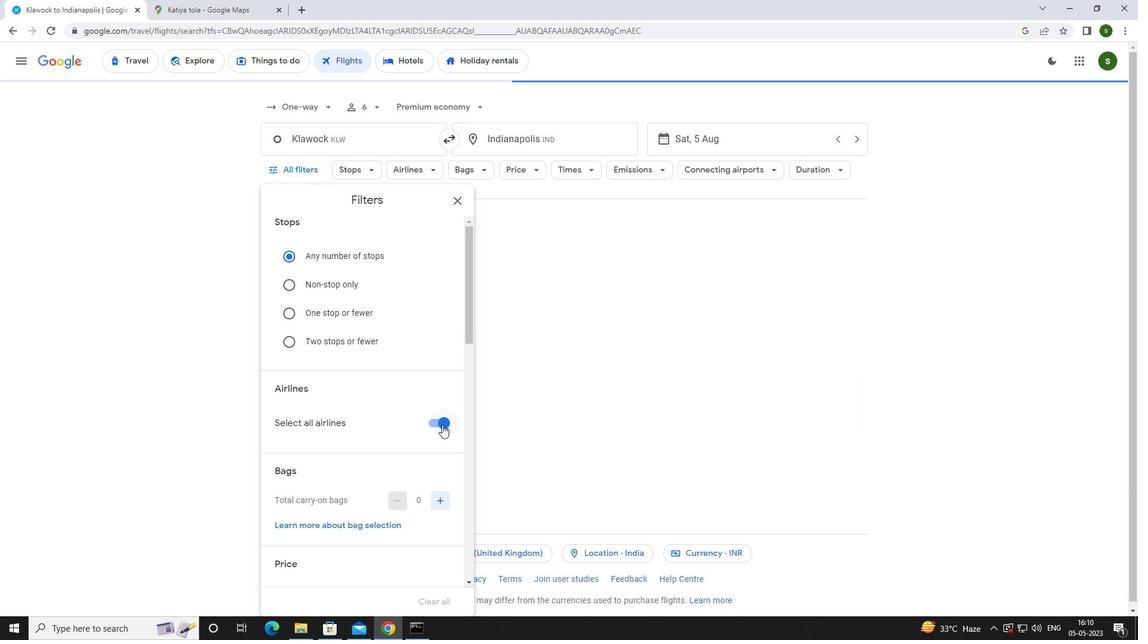 
Action: Mouse moved to (398, 416)
Screenshot: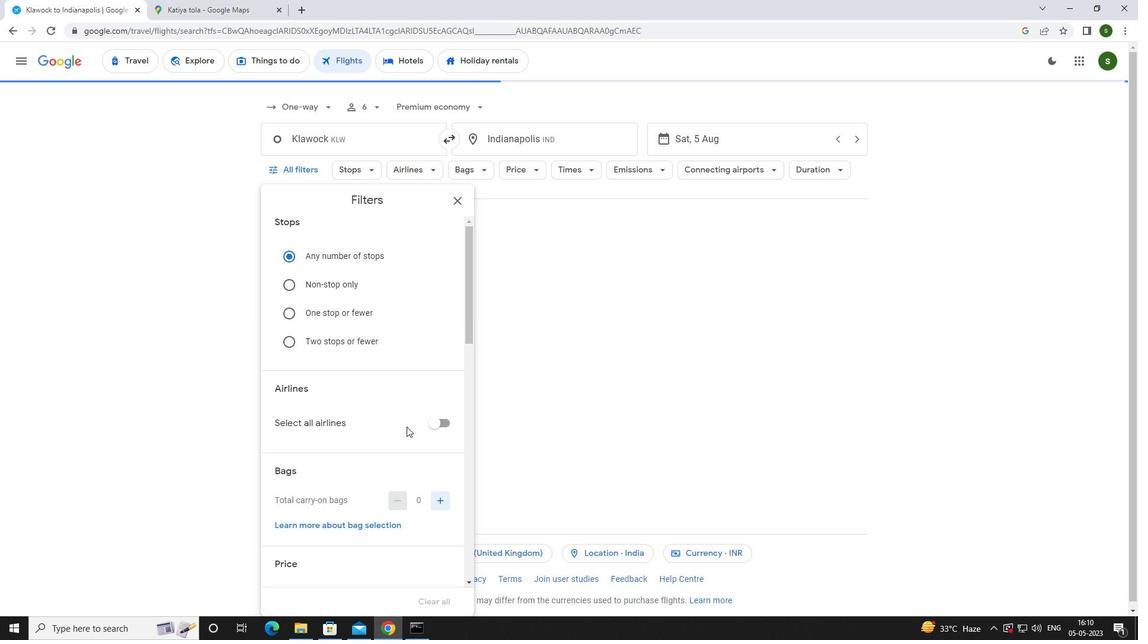 
Action: Mouse scrolled (398, 415) with delta (0, 0)
Screenshot: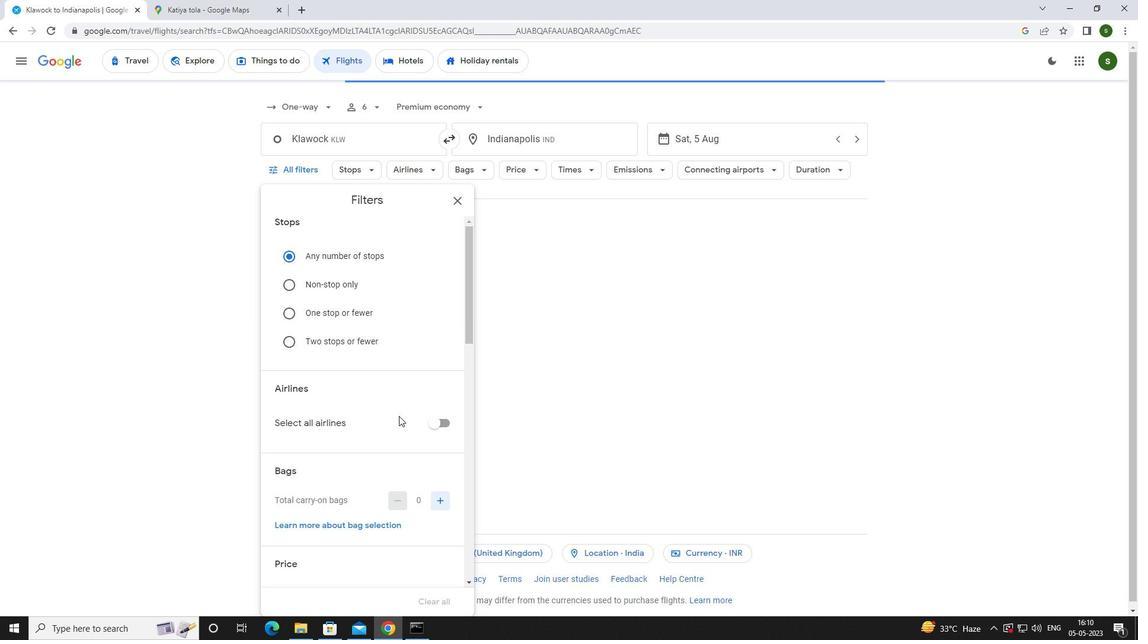 
Action: Mouse scrolled (398, 415) with delta (0, 0)
Screenshot: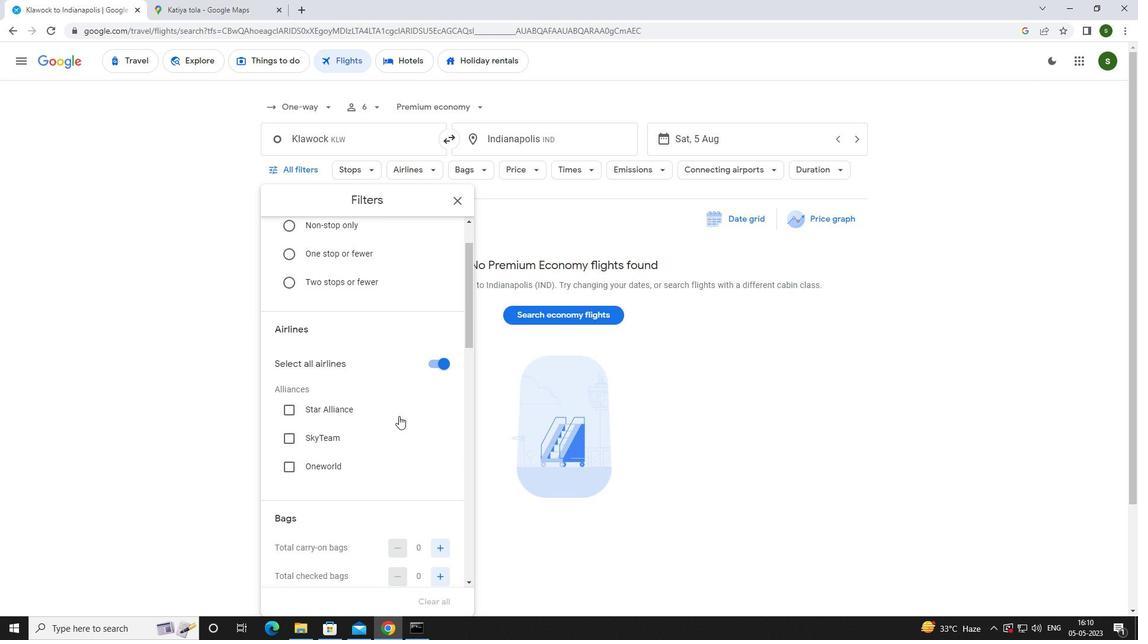 
Action: Mouse moved to (435, 299)
Screenshot: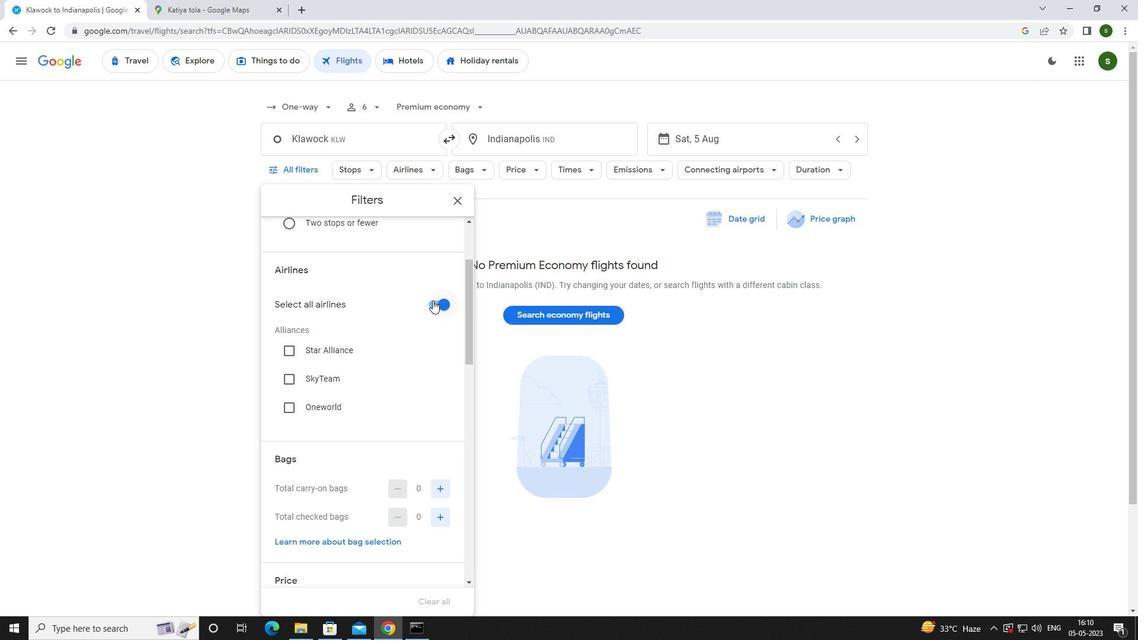 
Action: Mouse pressed left at (435, 299)
Screenshot: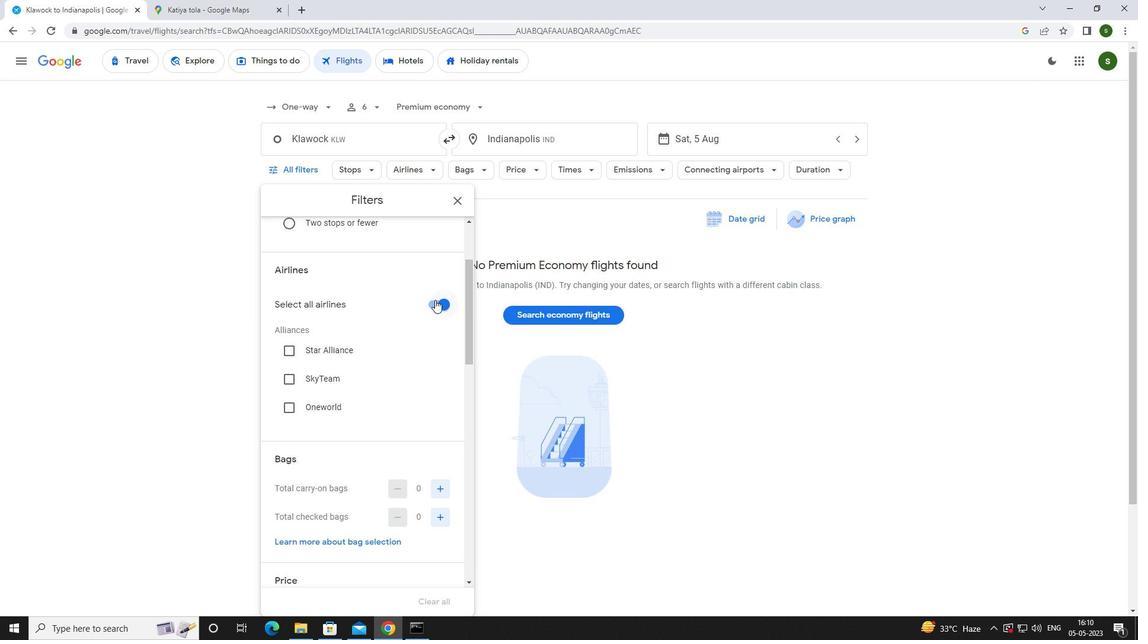 
Action: Mouse moved to (411, 372)
Screenshot: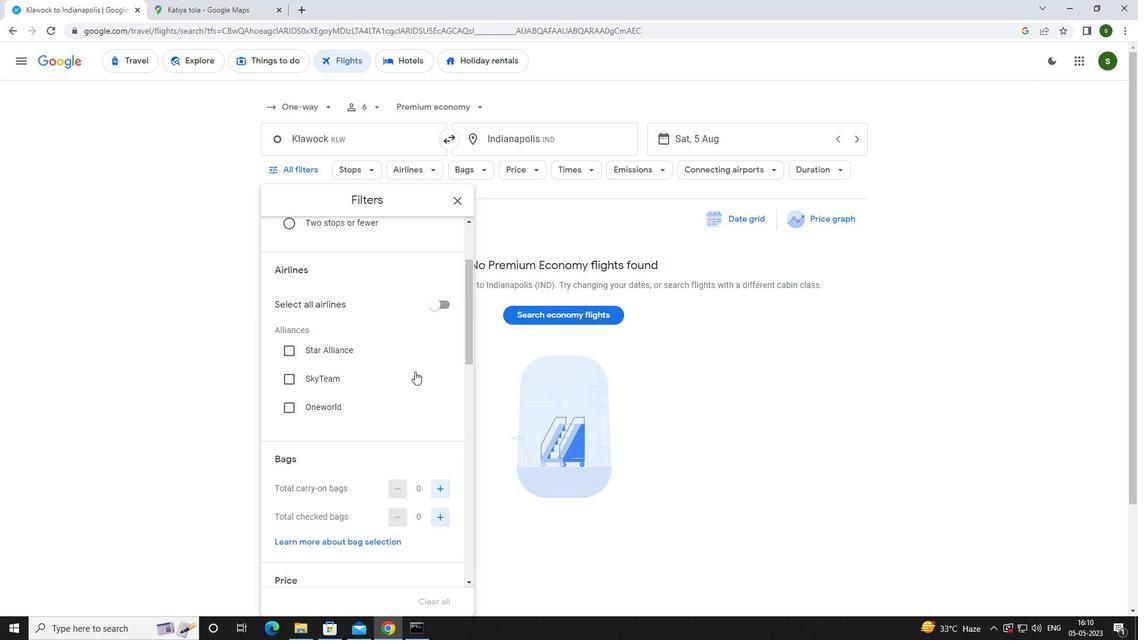 
Action: Mouse scrolled (411, 371) with delta (0, 0)
Screenshot: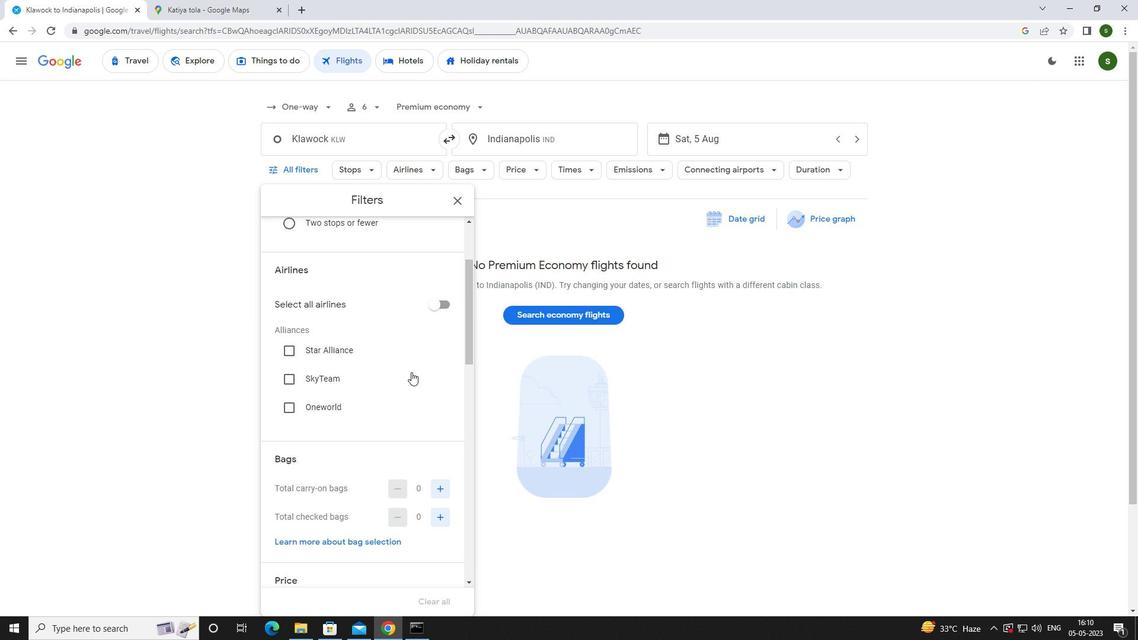 
Action: Mouse scrolled (411, 371) with delta (0, 0)
Screenshot: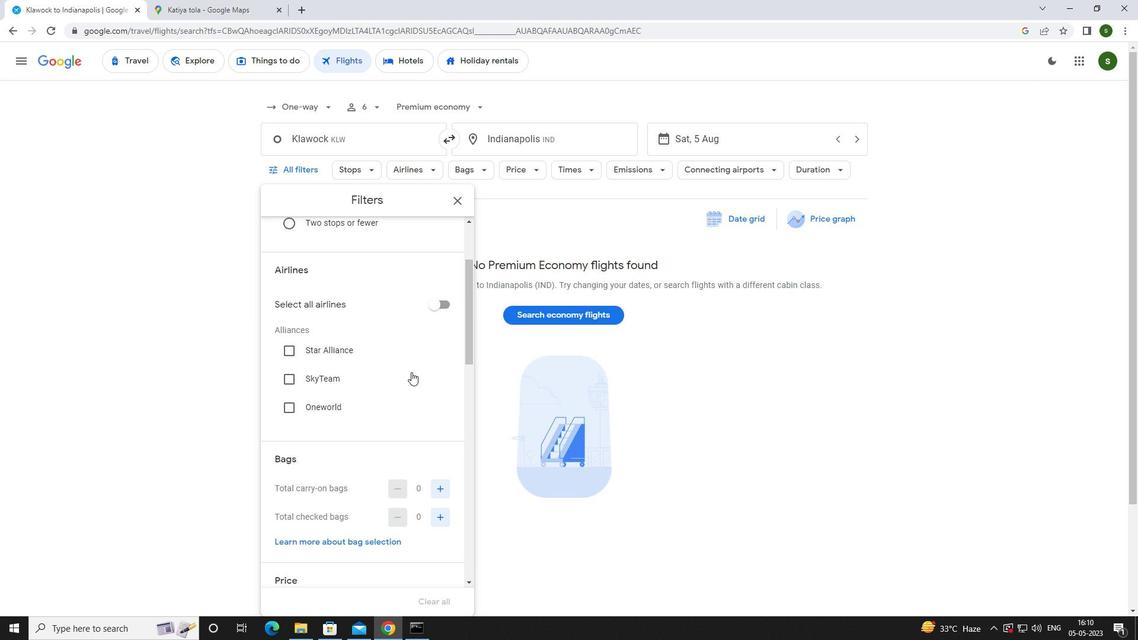 
Action: Mouse moved to (437, 396)
Screenshot: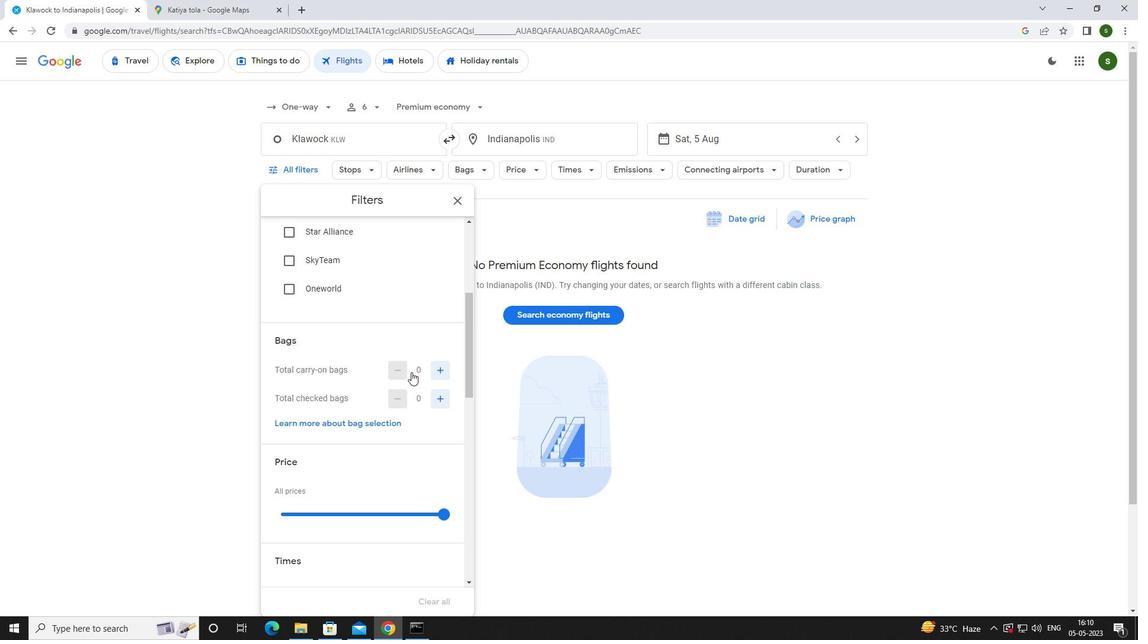 
Action: Mouse pressed left at (437, 396)
Screenshot: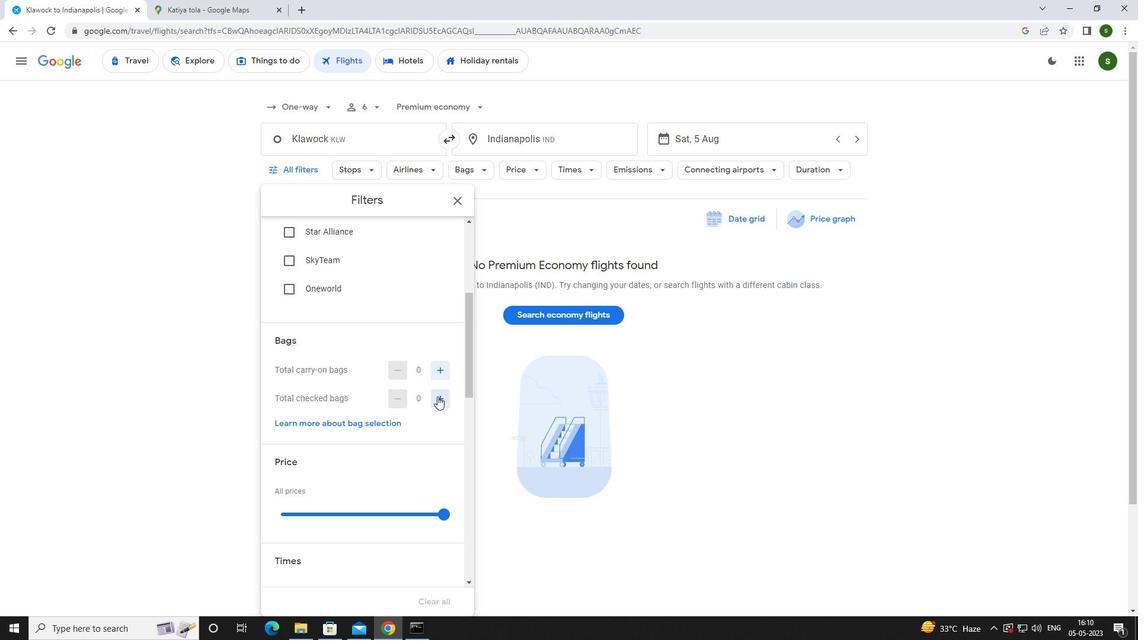 
Action: Mouse pressed left at (437, 396)
Screenshot: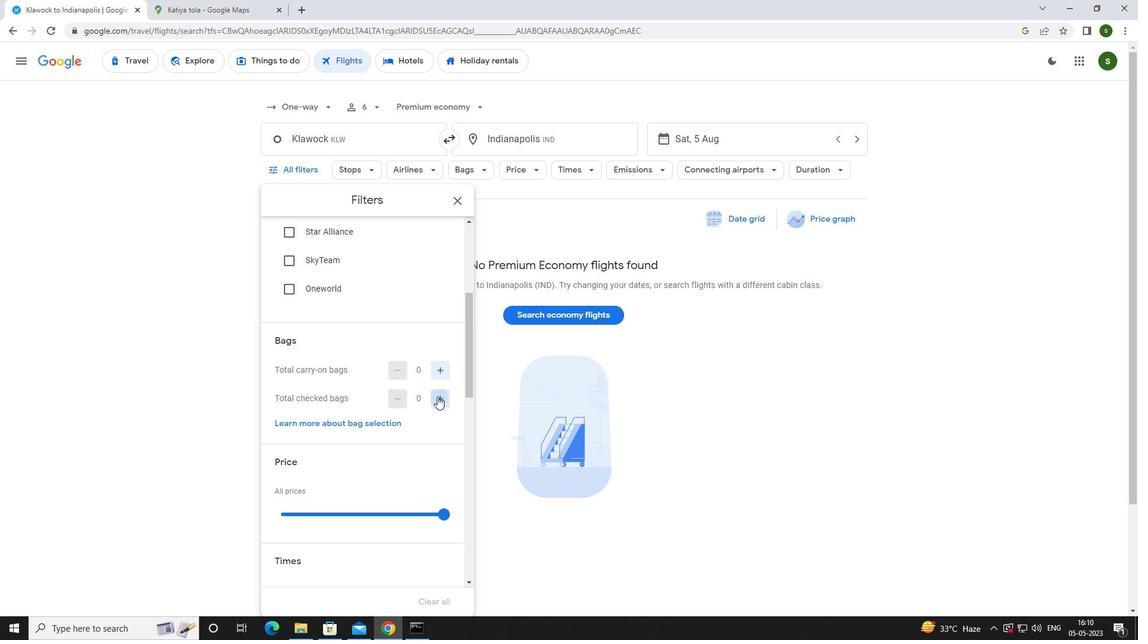 
Action: Mouse pressed left at (437, 396)
Screenshot: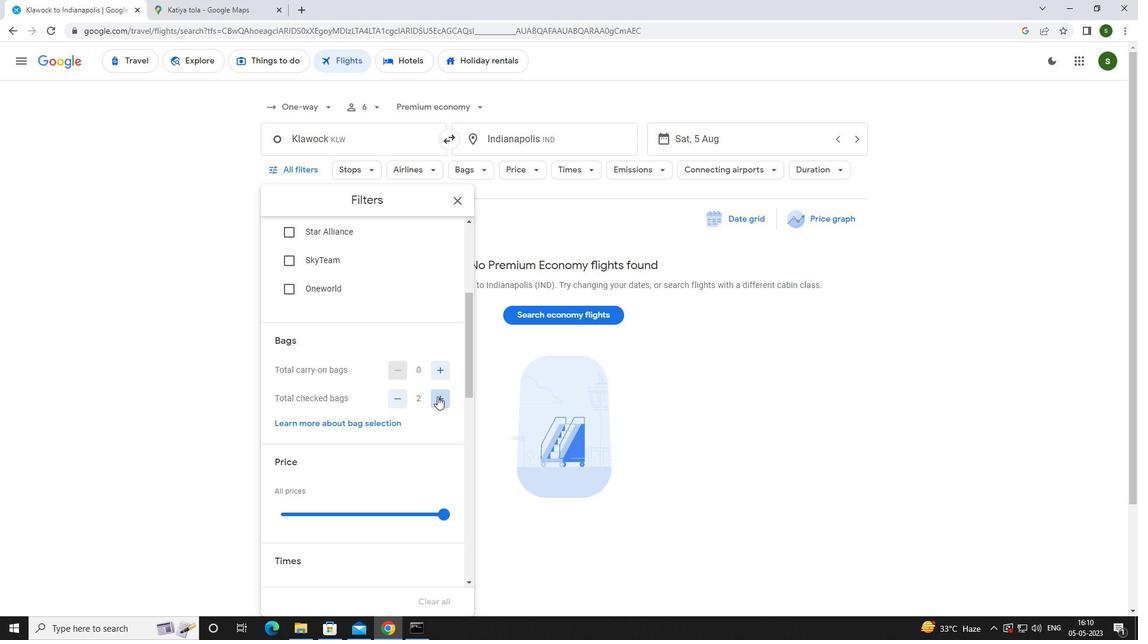 
Action: Mouse scrolled (437, 396) with delta (0, 0)
Screenshot: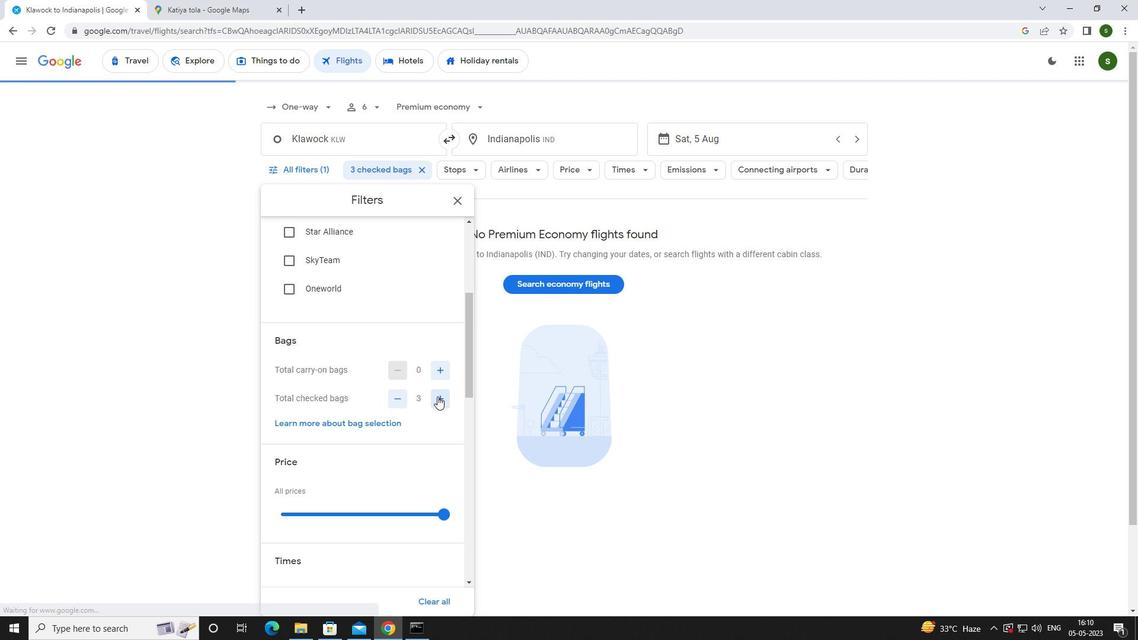 
Action: Mouse scrolled (437, 396) with delta (0, 0)
Screenshot: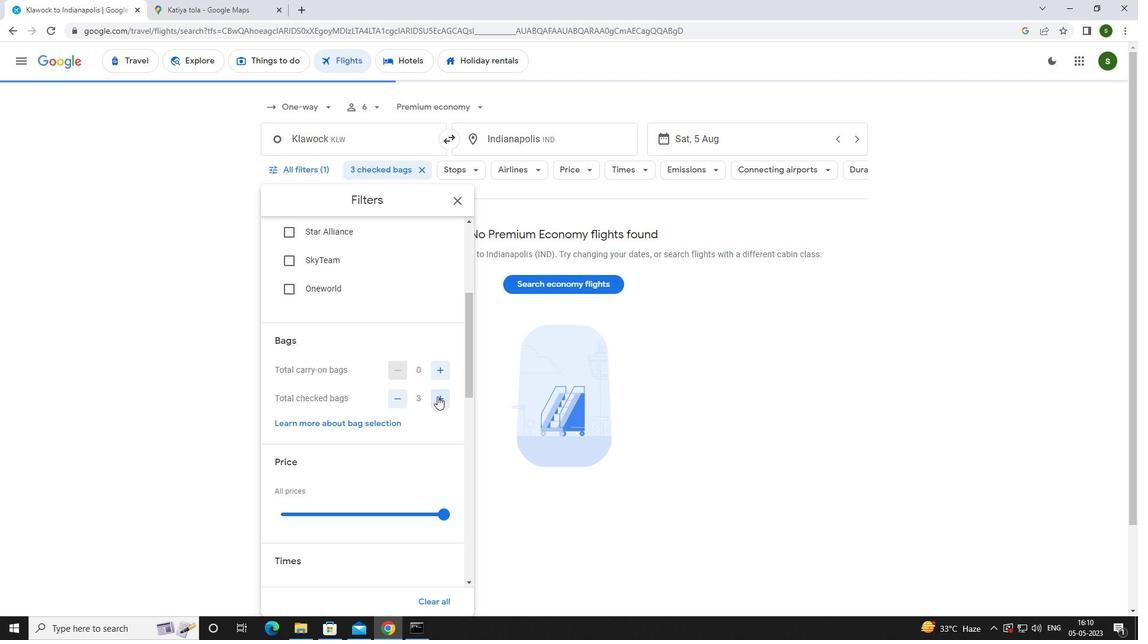 
Action: Mouse moved to (443, 396)
Screenshot: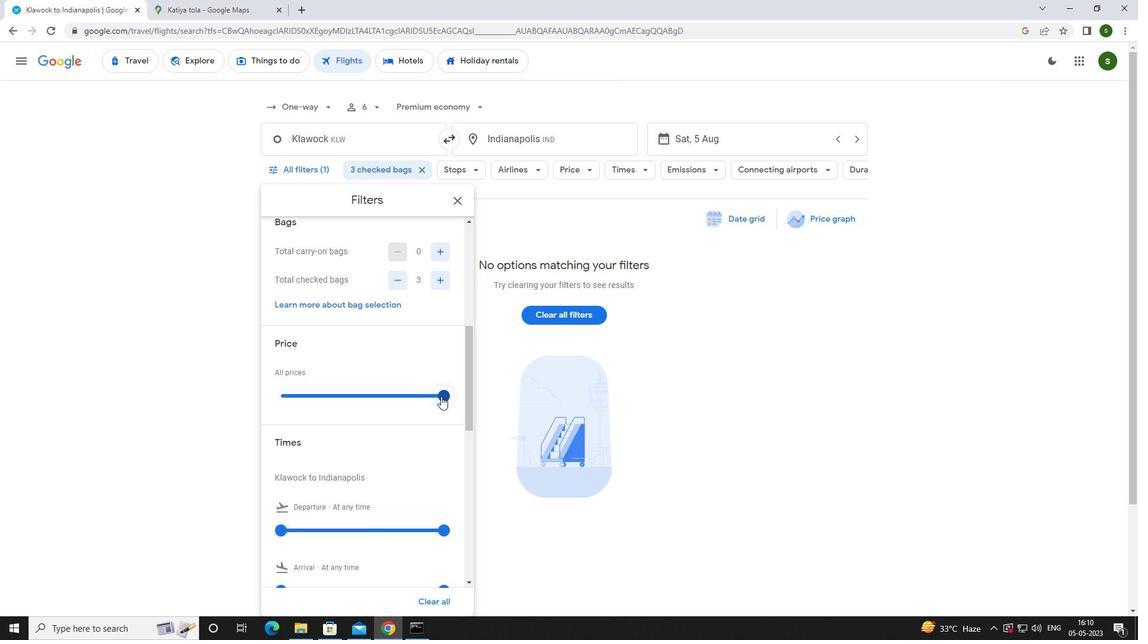 
Action: Mouse pressed left at (443, 396)
Screenshot: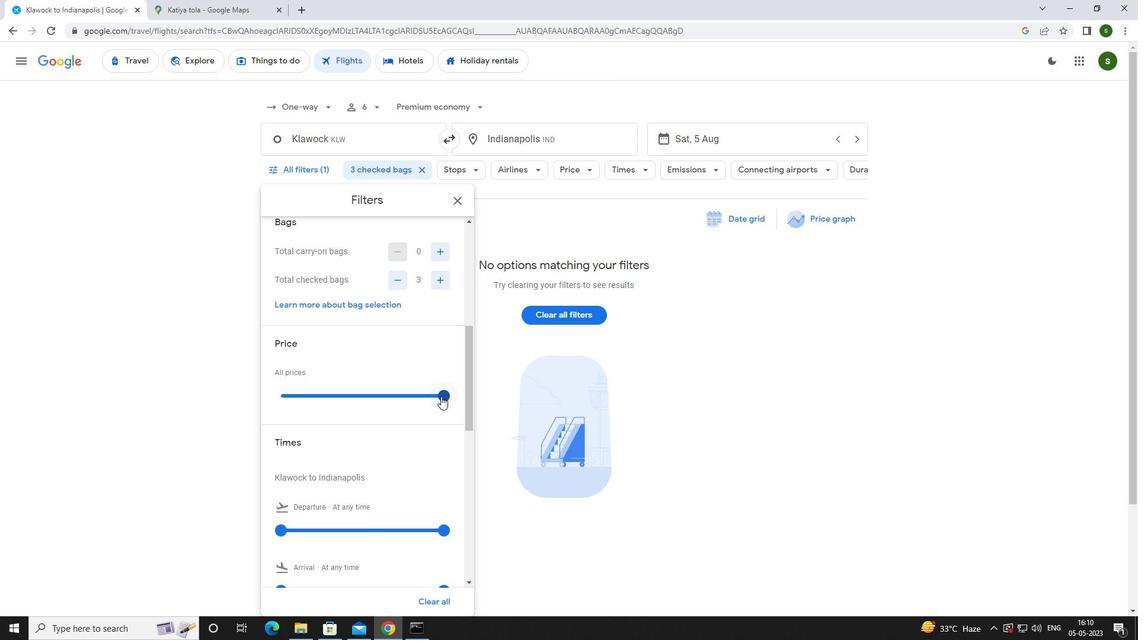 
Action: Mouse scrolled (443, 396) with delta (0, 0)
Screenshot: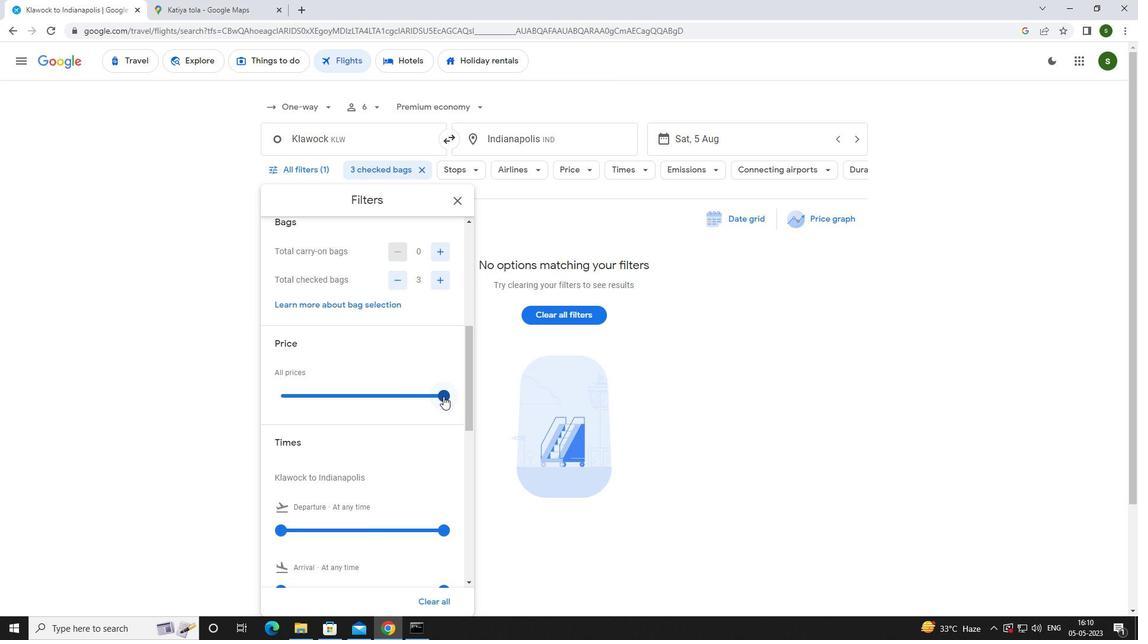 
Action: Mouse scrolled (443, 396) with delta (0, 0)
Screenshot: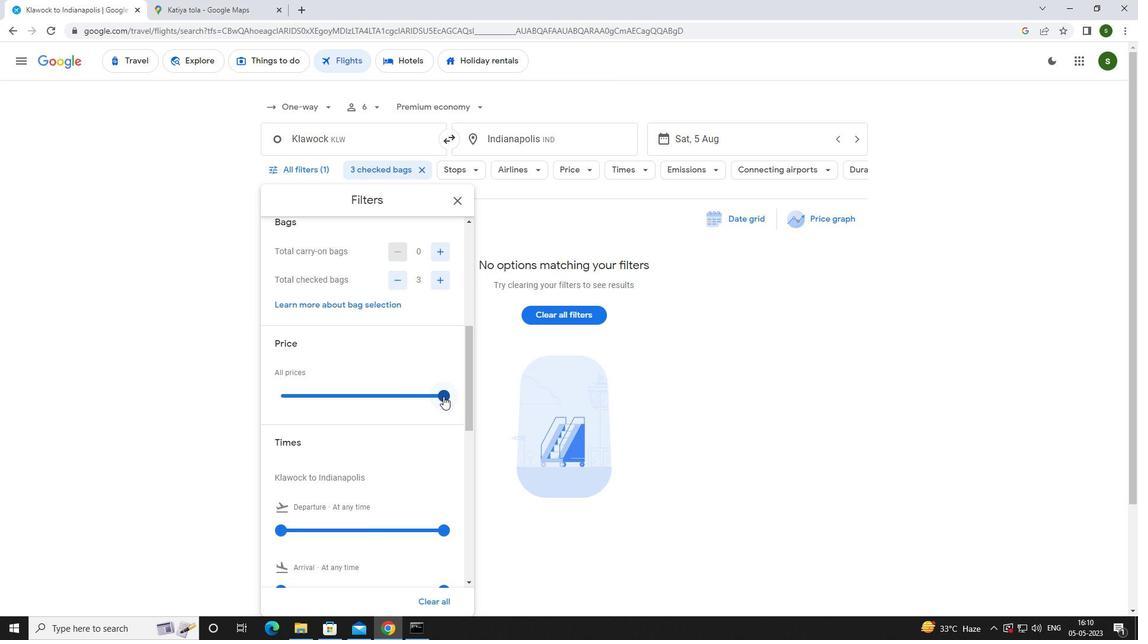 
Action: Mouse moved to (282, 413)
Screenshot: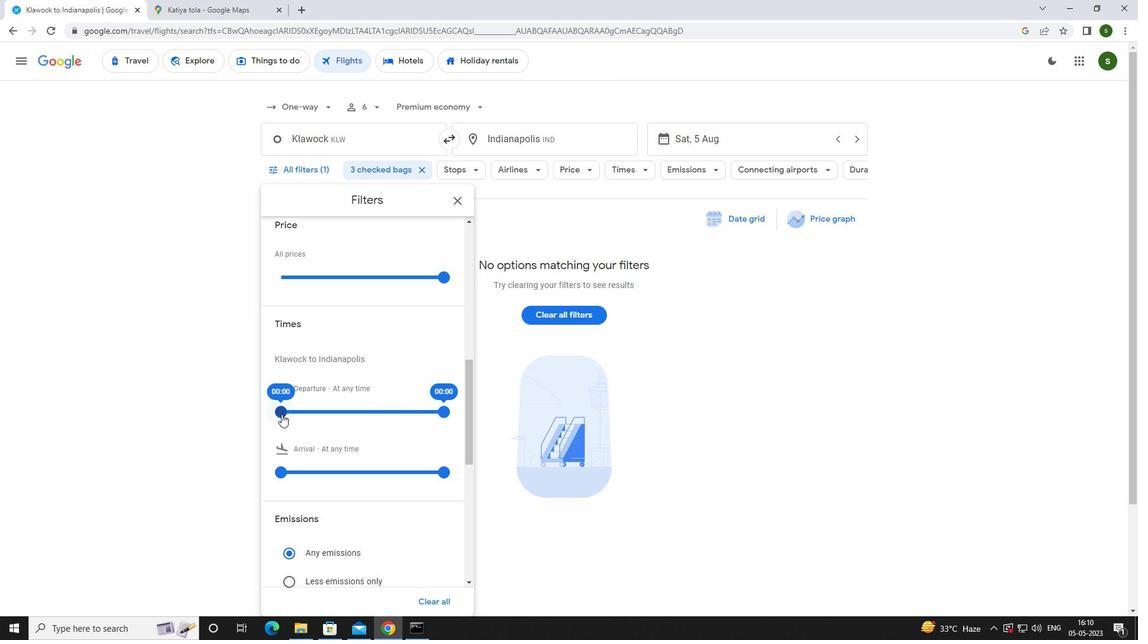 
Action: Mouse pressed left at (282, 413)
Screenshot: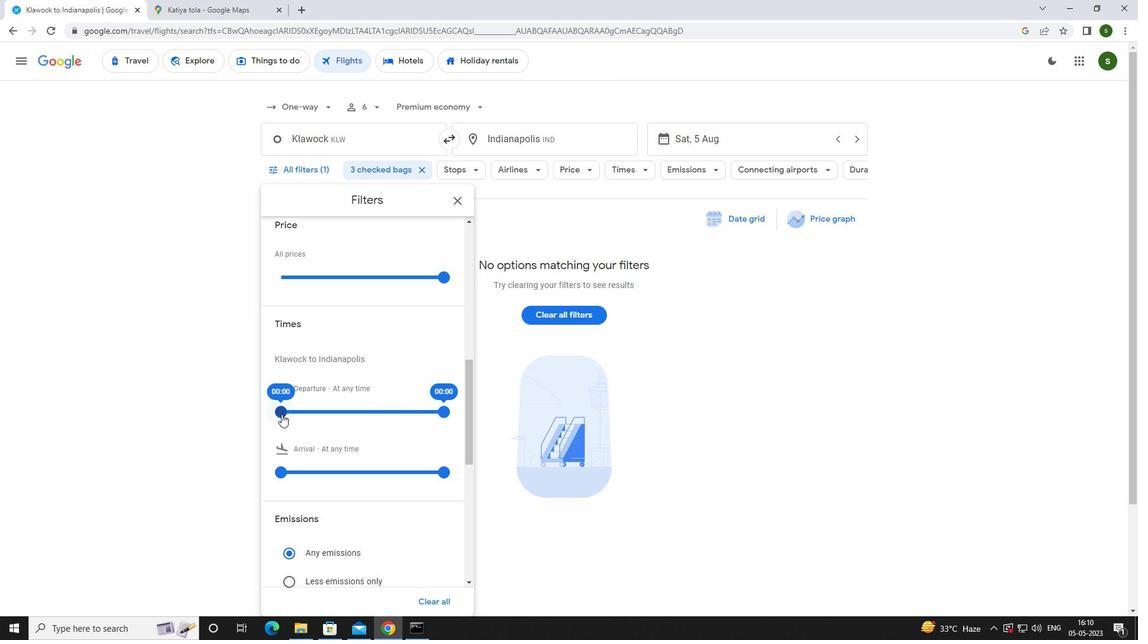
Action: Mouse moved to (485, 408)
Screenshot: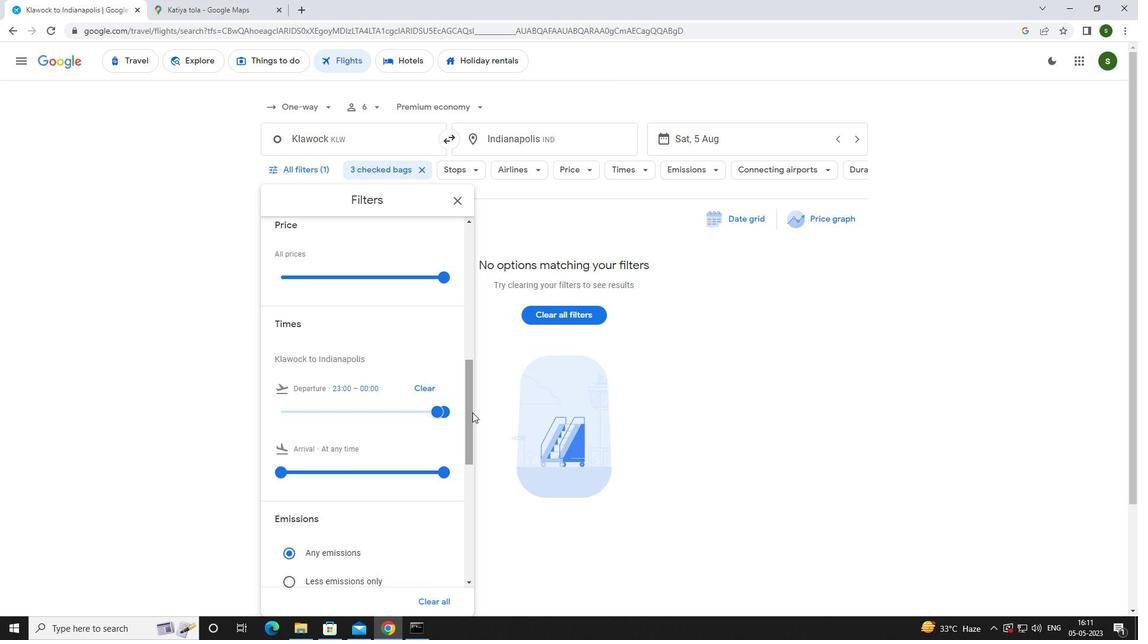 
Action: Mouse pressed left at (485, 408)
Screenshot: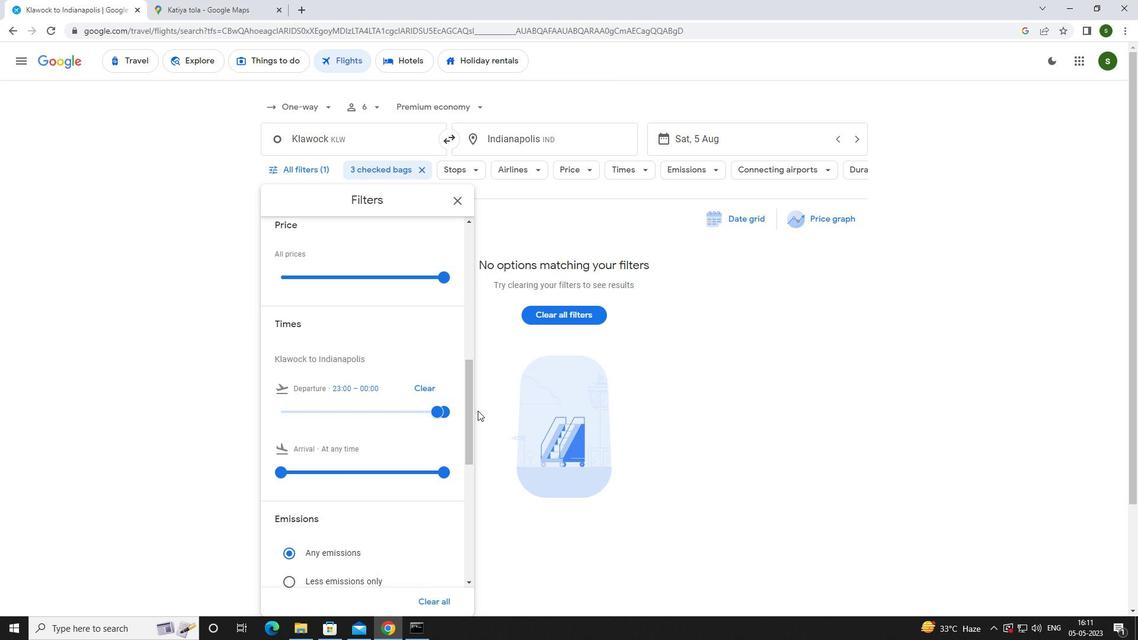 
Action: Mouse moved to (489, 394)
Screenshot: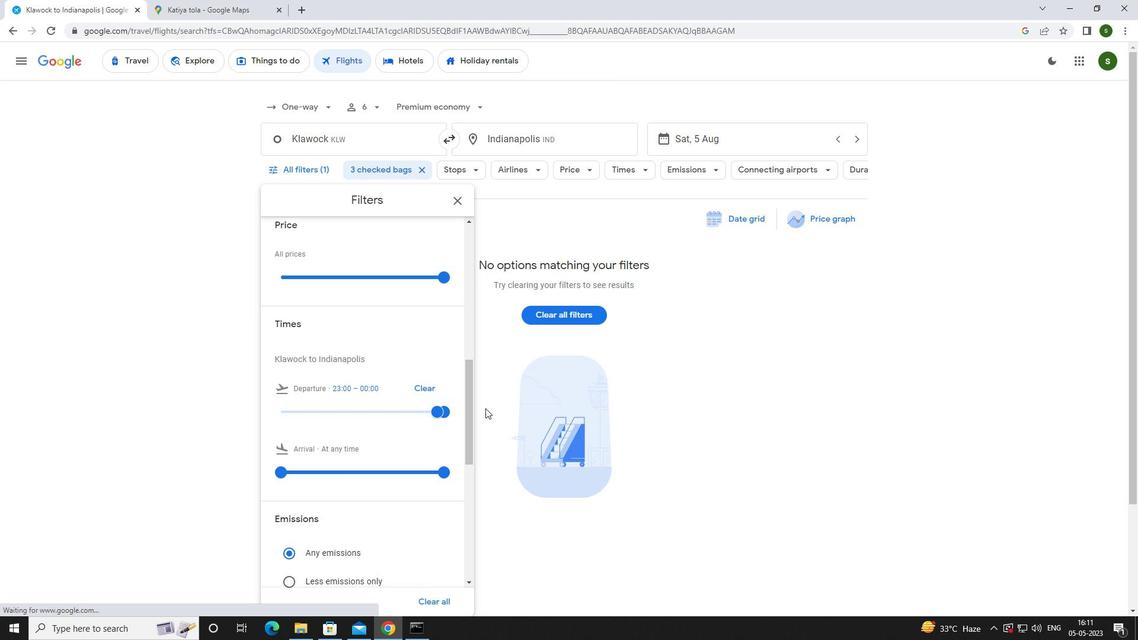 
